 Task: Look for Airbnb properties in Chepo, Panama from 14th November, 2023 to 30th November, 2023 for 5 adults.5 bedrooms having 5 beds and 5 bathrooms. Property type can be house. Amenities needed are: wifi, TV, free parkinig on premises, gym, breakfast. Look for 4 properties as per requirement.
Action: Mouse moved to (458, 61)
Screenshot: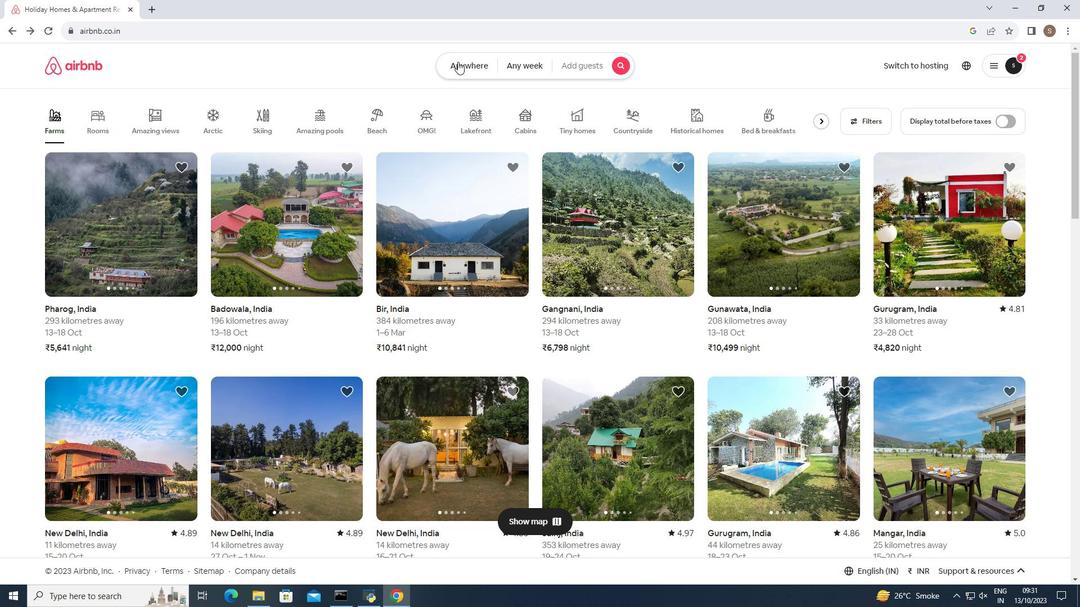 
Action: Mouse pressed left at (458, 61)
Screenshot: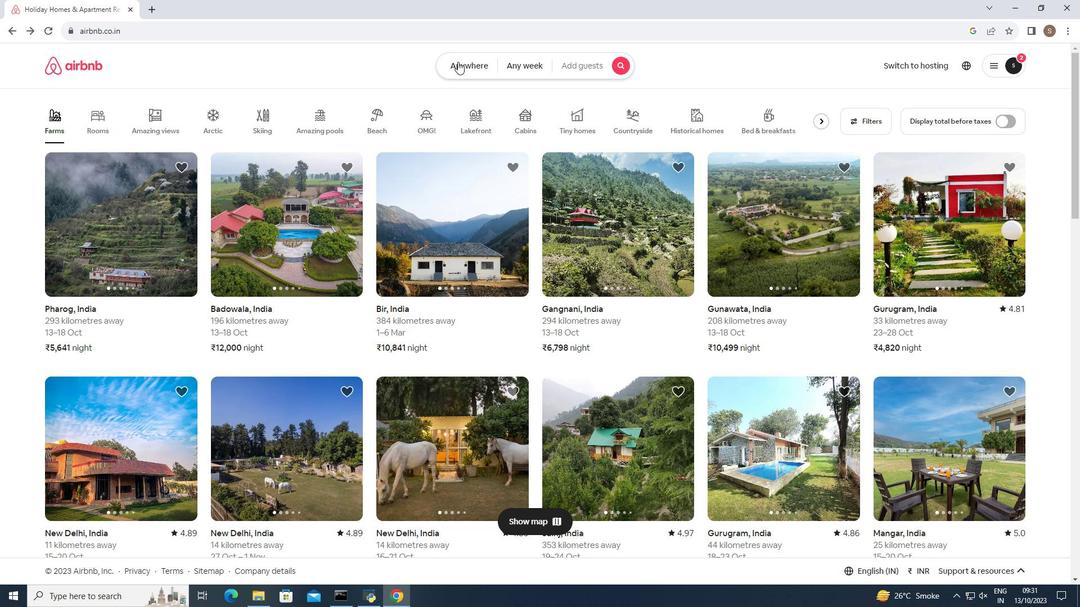 
Action: Mouse moved to (365, 114)
Screenshot: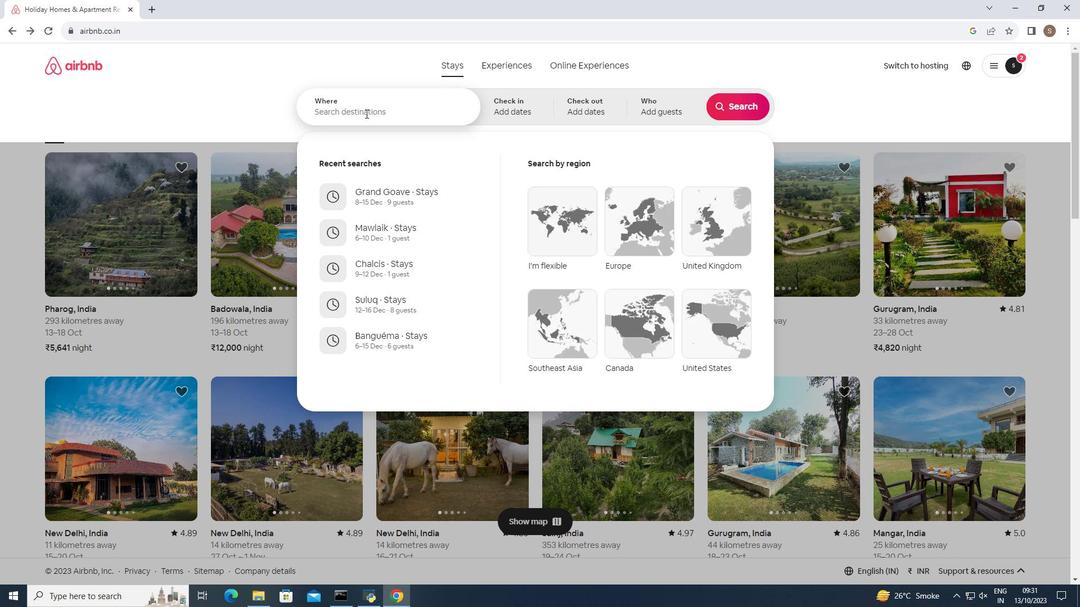 
Action: Mouse pressed left at (365, 114)
Screenshot: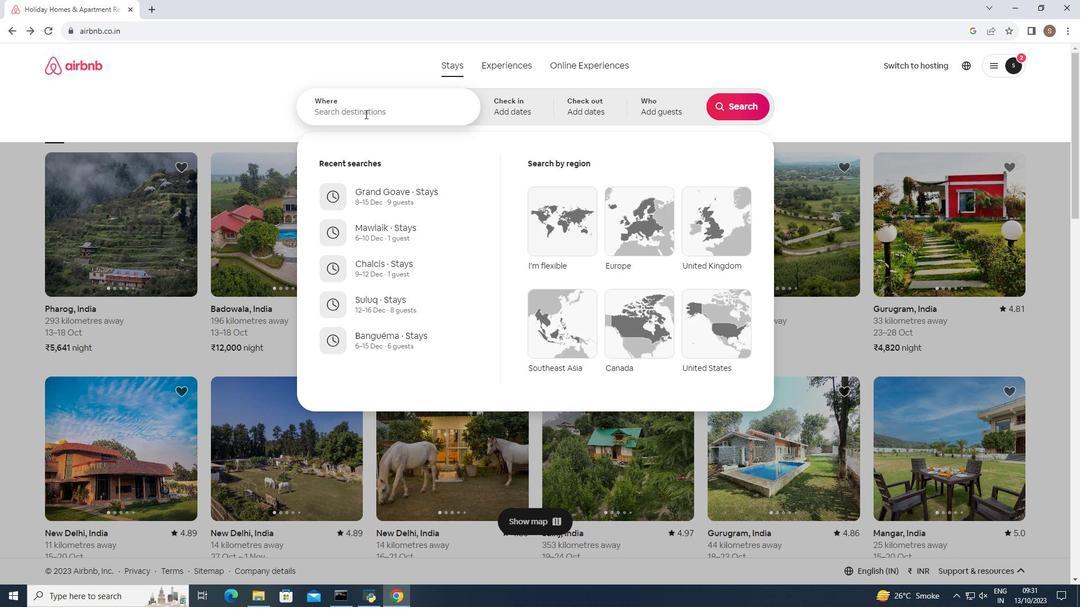 
Action: Key pressed <Key.shift>Chepo,<Key.space><Key.shift>Panama<Key.enter>
Screenshot: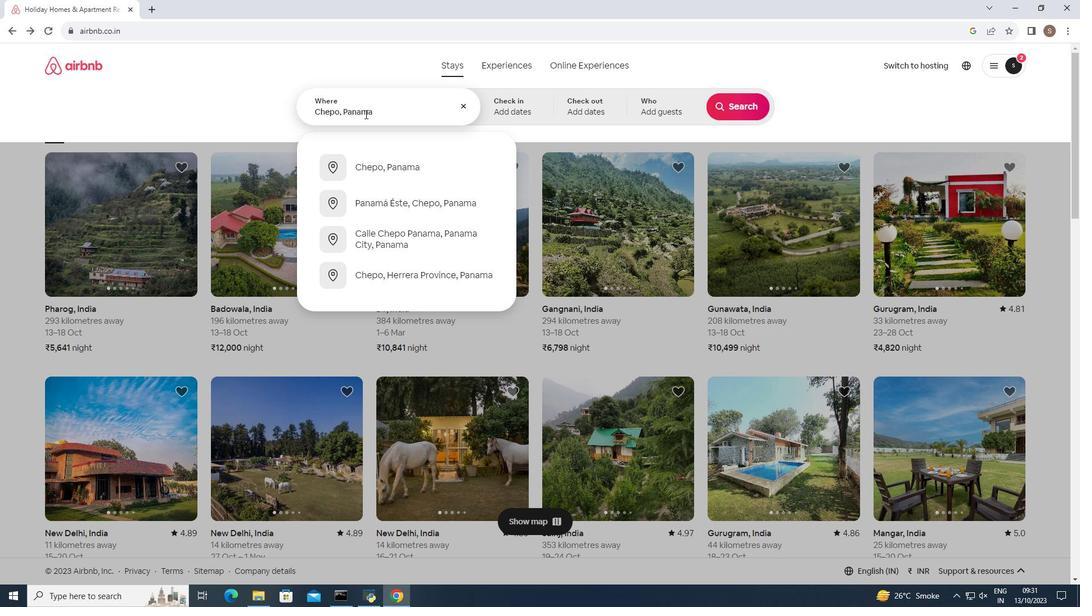 
Action: Mouse moved to (616, 298)
Screenshot: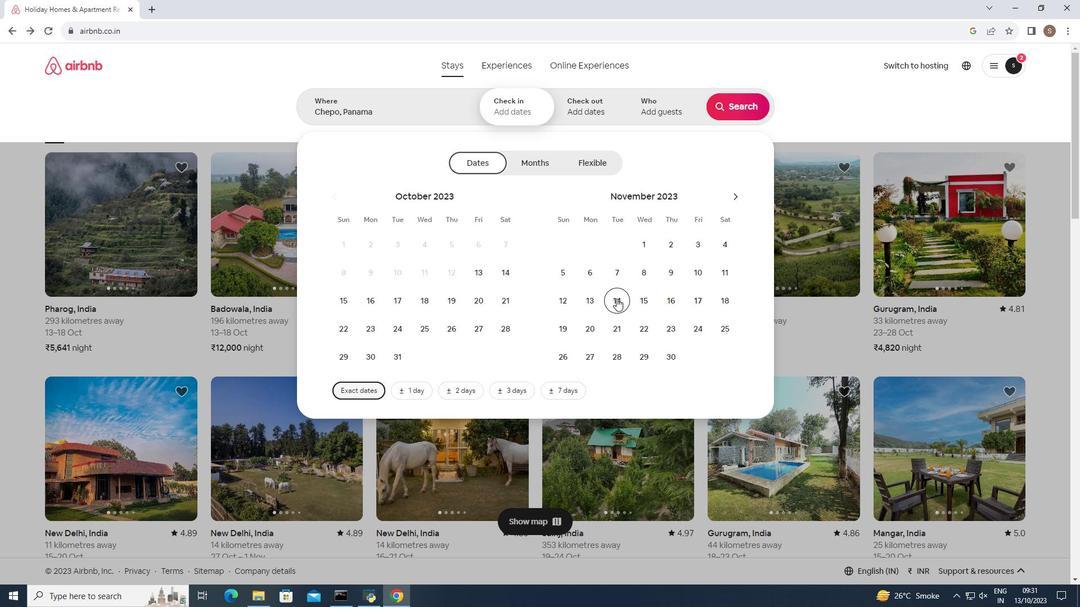 
Action: Mouse pressed left at (616, 298)
Screenshot: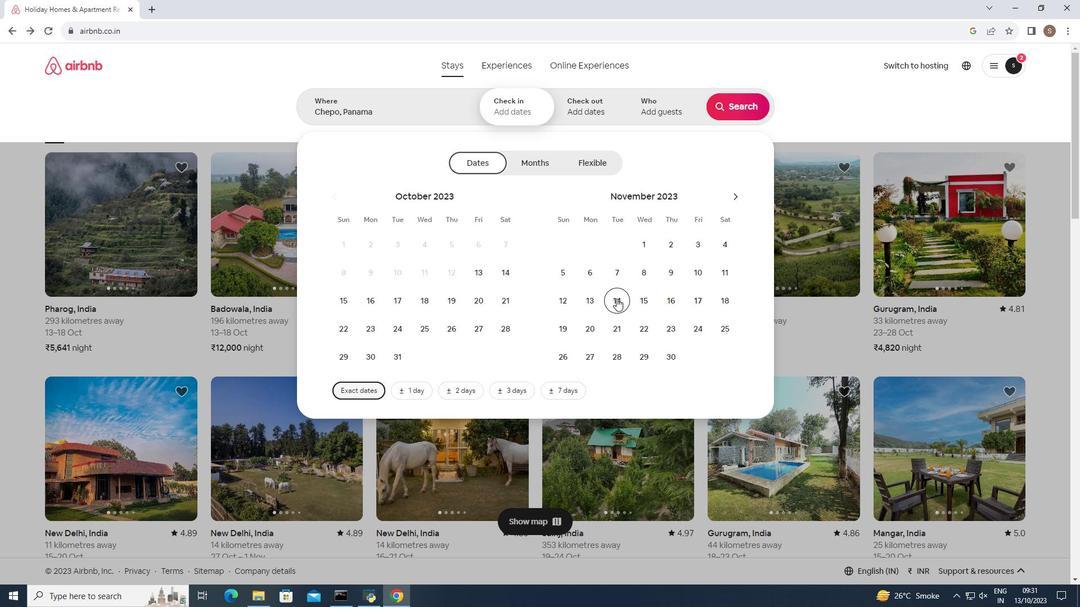 
Action: Mouse moved to (678, 357)
Screenshot: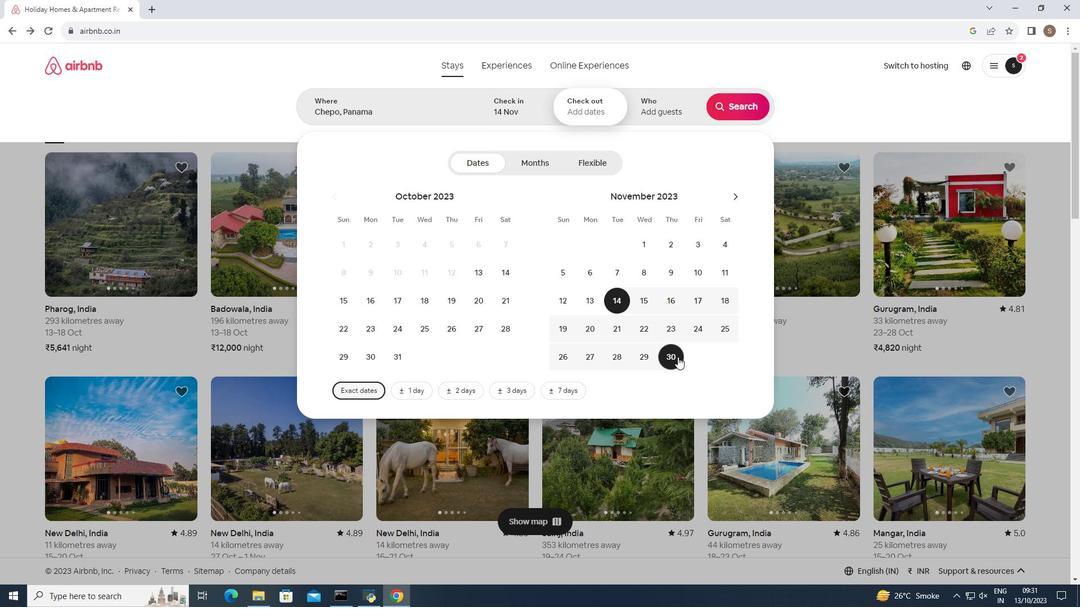 
Action: Mouse pressed left at (678, 357)
Screenshot: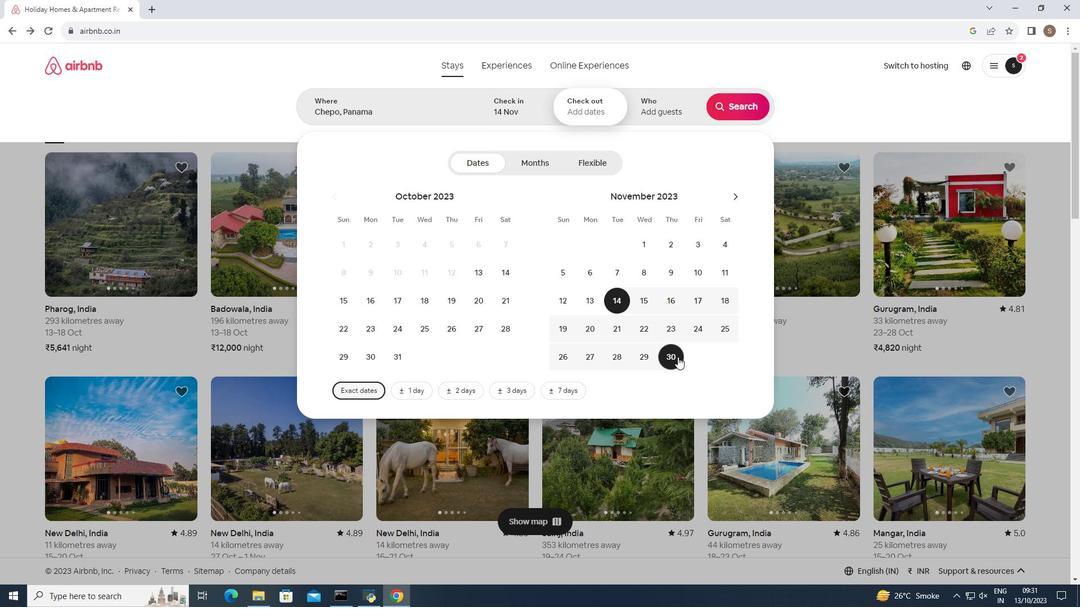 
Action: Mouse moved to (659, 104)
Screenshot: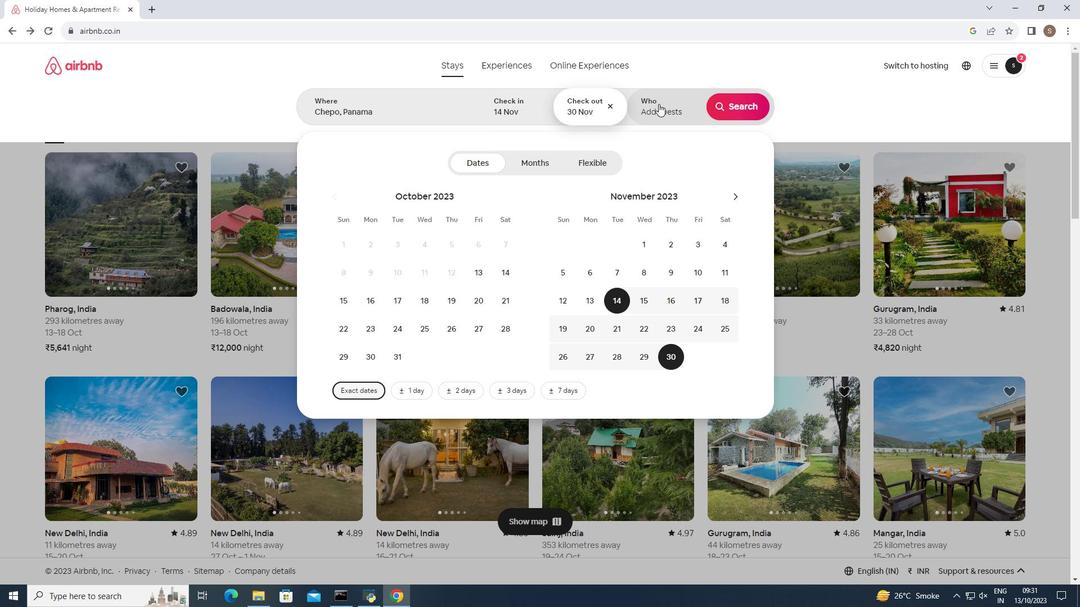 
Action: Mouse pressed left at (659, 104)
Screenshot: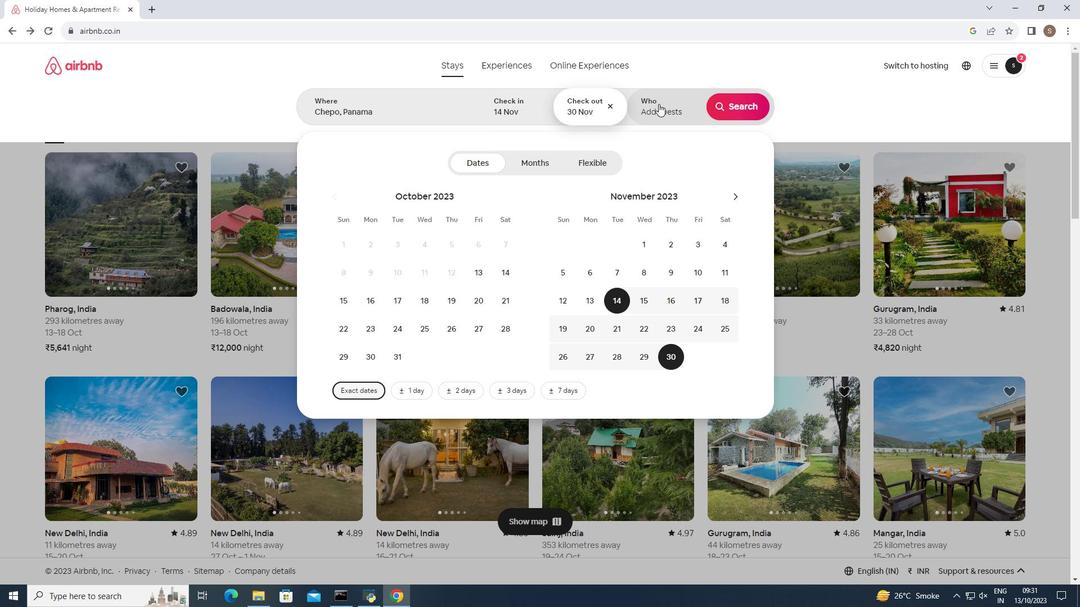 
Action: Mouse moved to (740, 166)
Screenshot: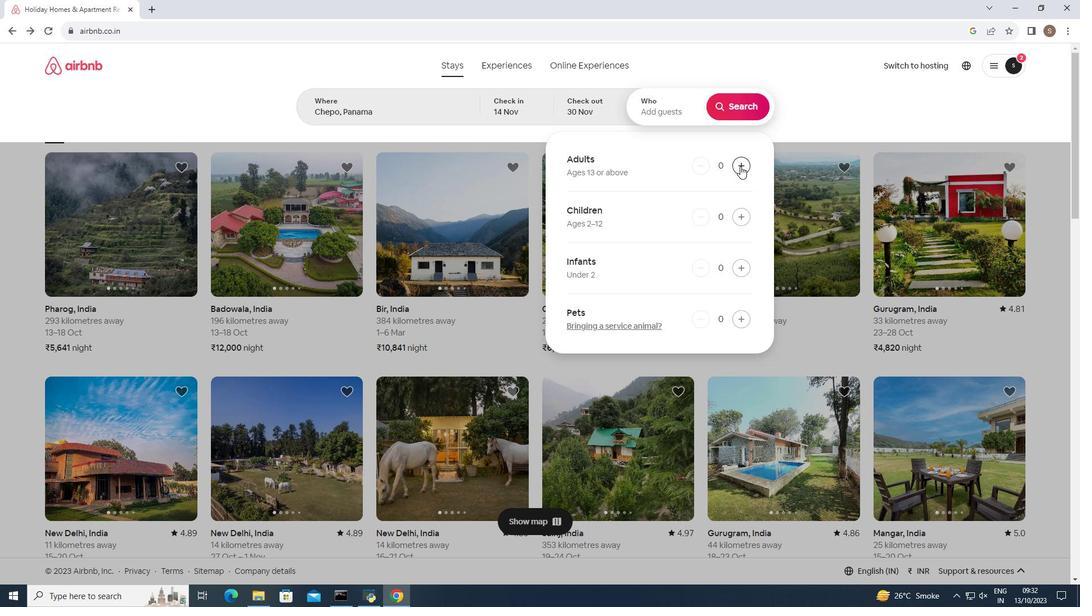 
Action: Mouse pressed left at (740, 166)
Screenshot: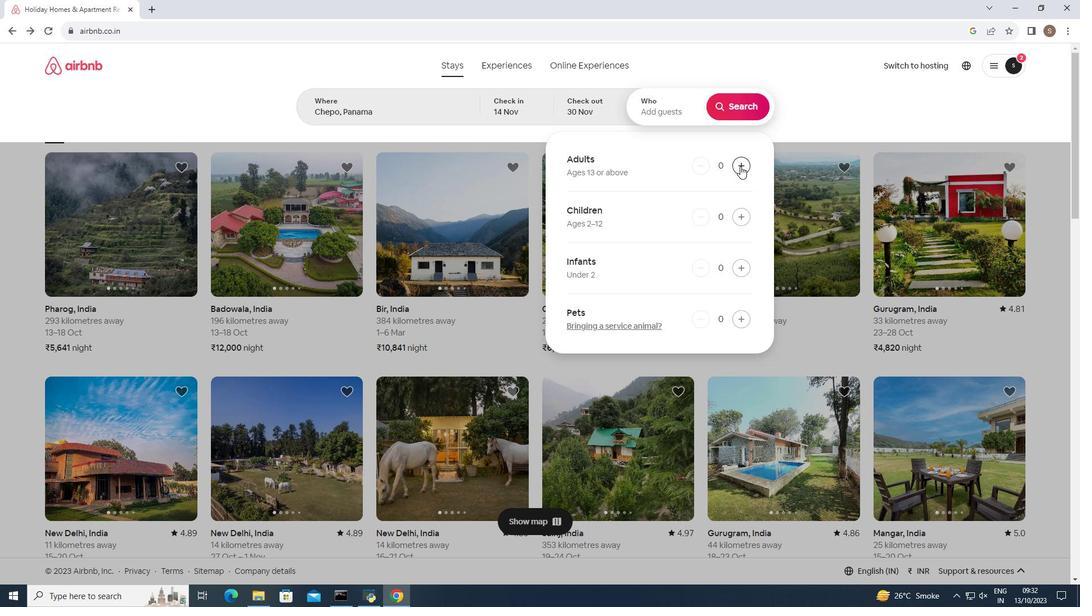 
Action: Mouse pressed left at (740, 166)
Screenshot: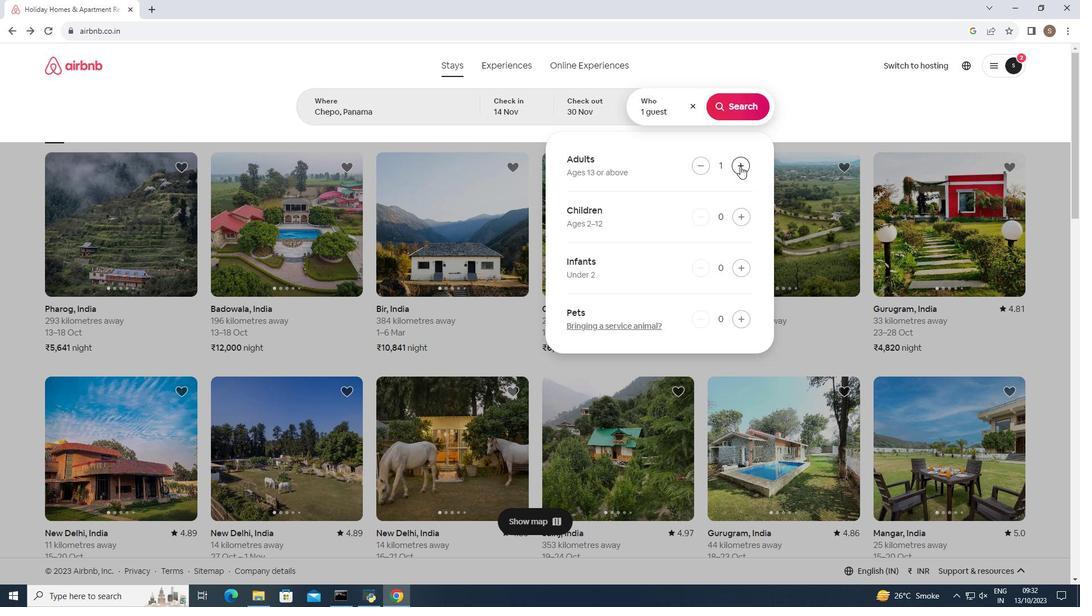 
Action: Mouse pressed left at (740, 166)
Screenshot: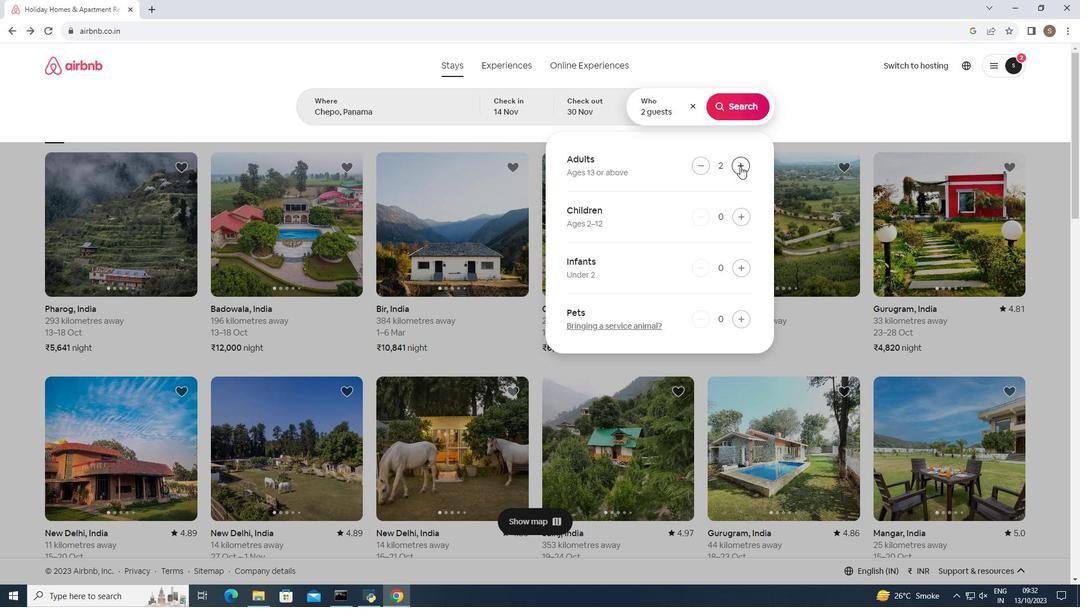 
Action: Mouse pressed left at (740, 166)
Screenshot: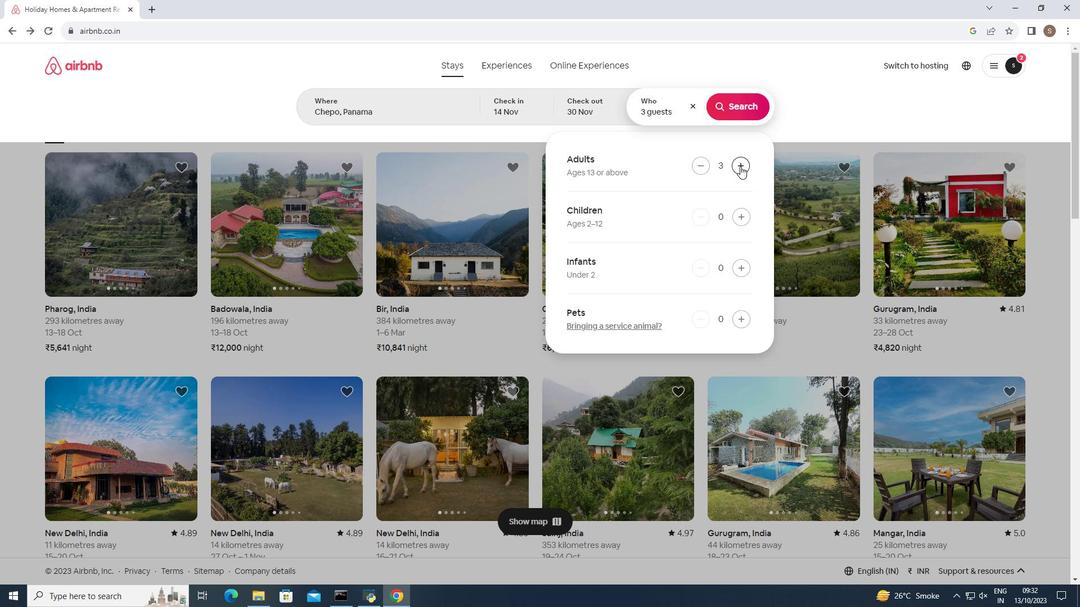 
Action: Mouse pressed left at (740, 166)
Screenshot: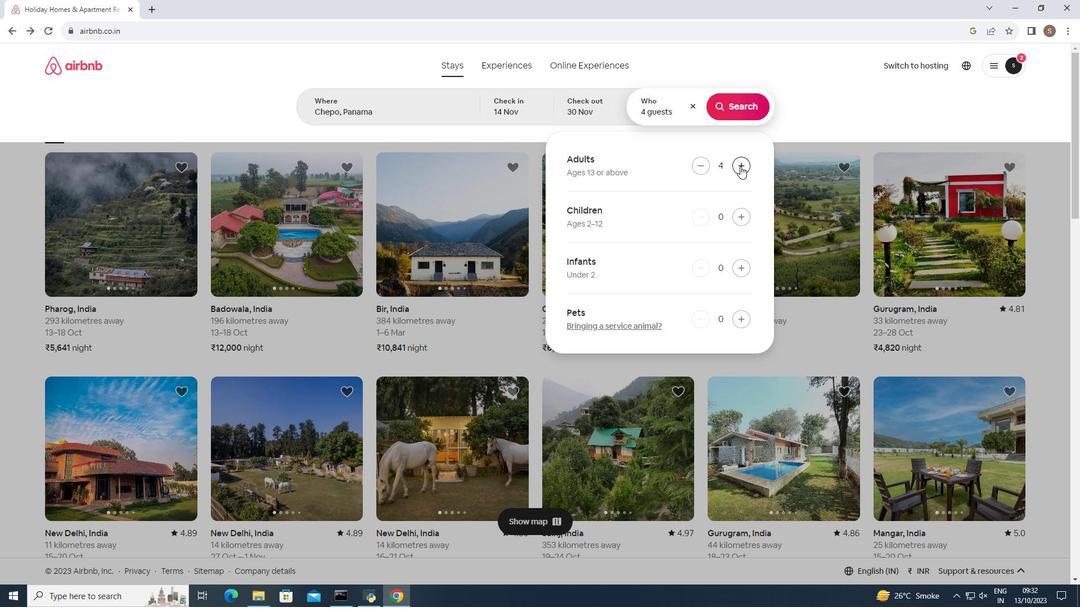 
Action: Mouse moved to (735, 100)
Screenshot: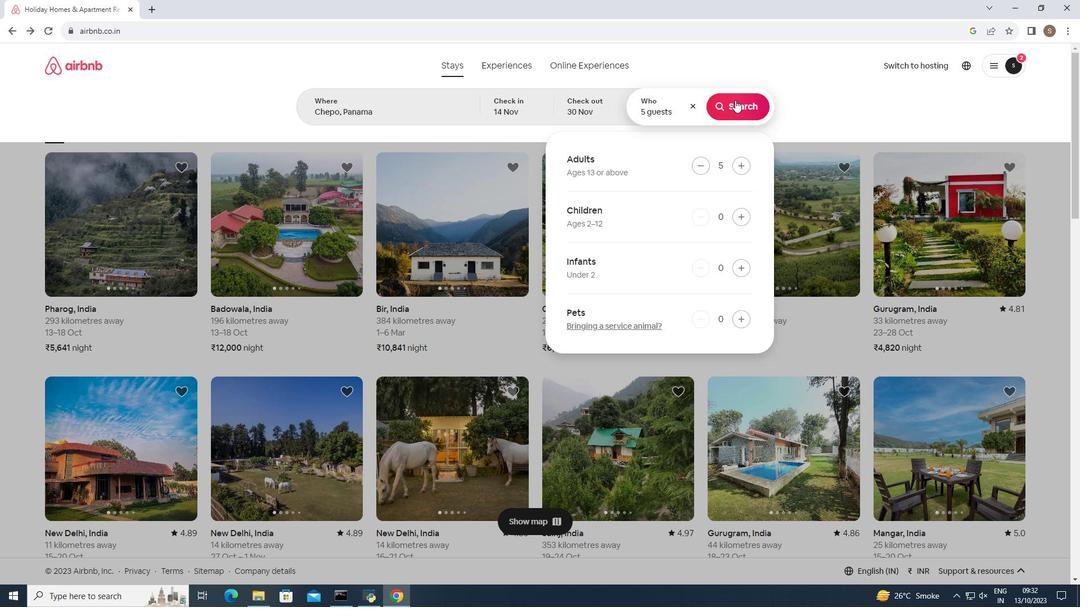 
Action: Mouse pressed left at (735, 100)
Screenshot: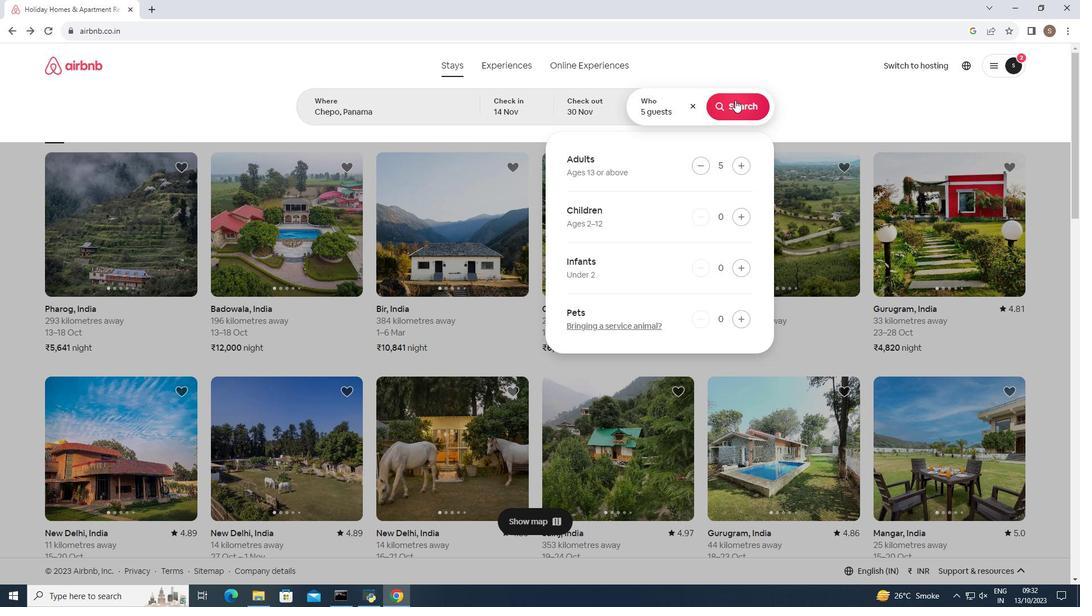 
Action: Mouse moved to (905, 113)
Screenshot: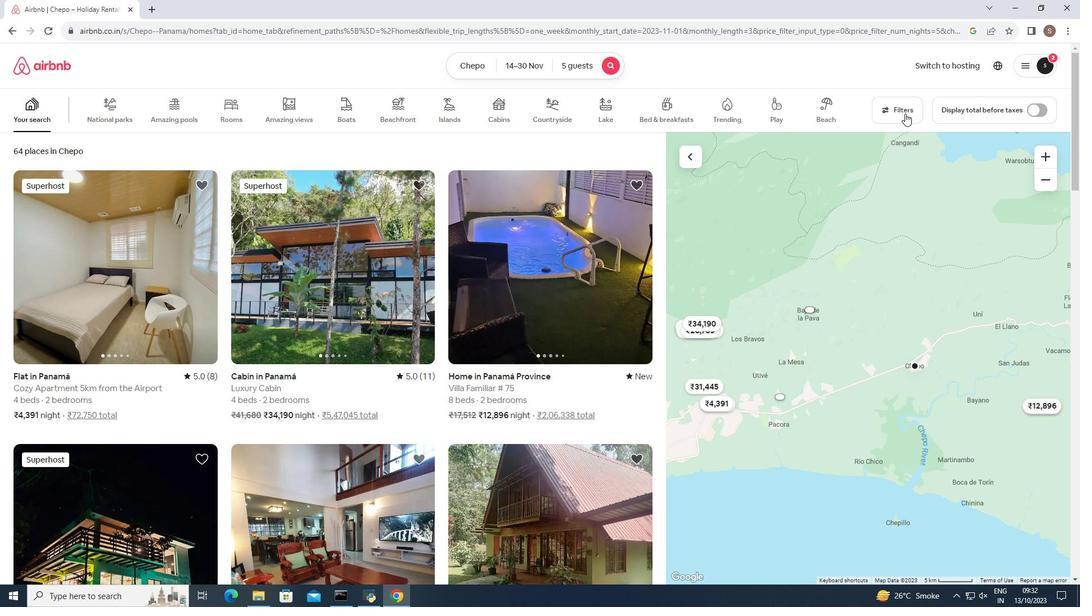 
Action: Mouse pressed left at (905, 113)
Screenshot: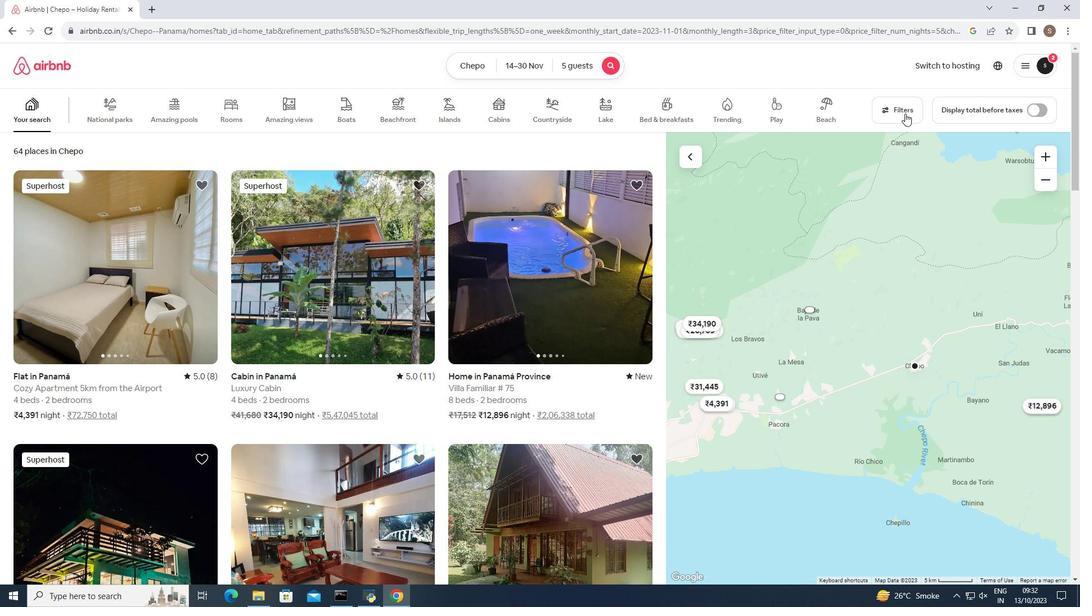 
Action: Mouse moved to (421, 277)
Screenshot: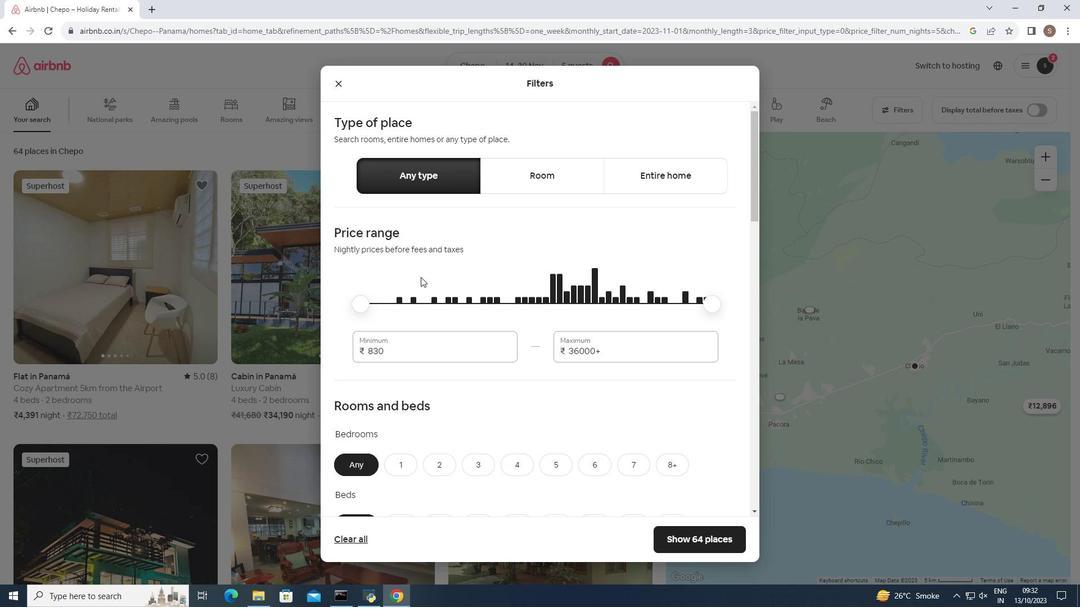 
Action: Mouse scrolled (421, 276) with delta (0, 0)
Screenshot: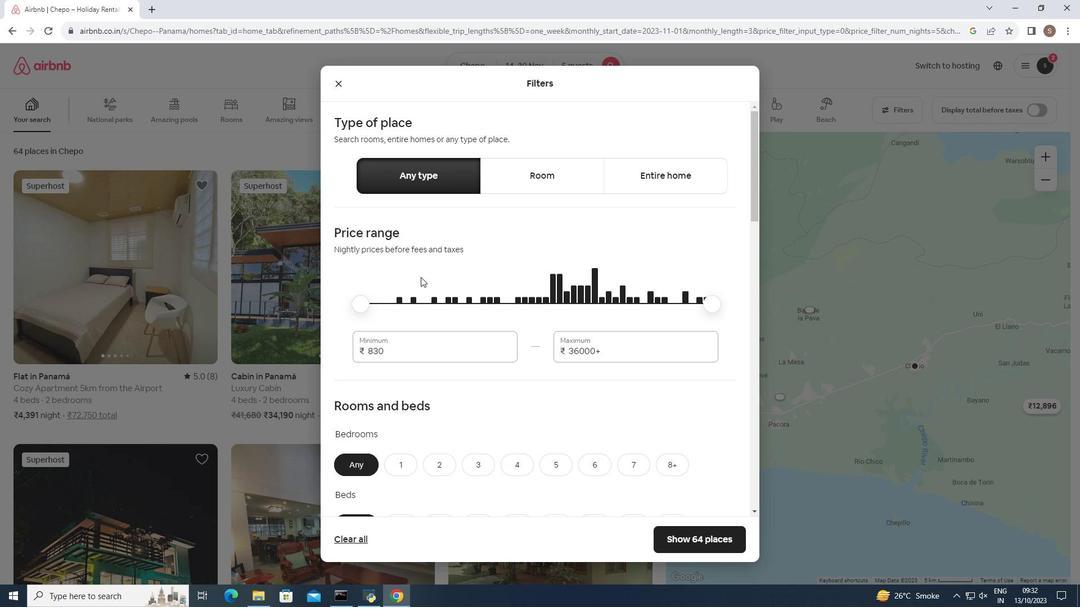 
Action: Mouse scrolled (421, 276) with delta (0, 0)
Screenshot: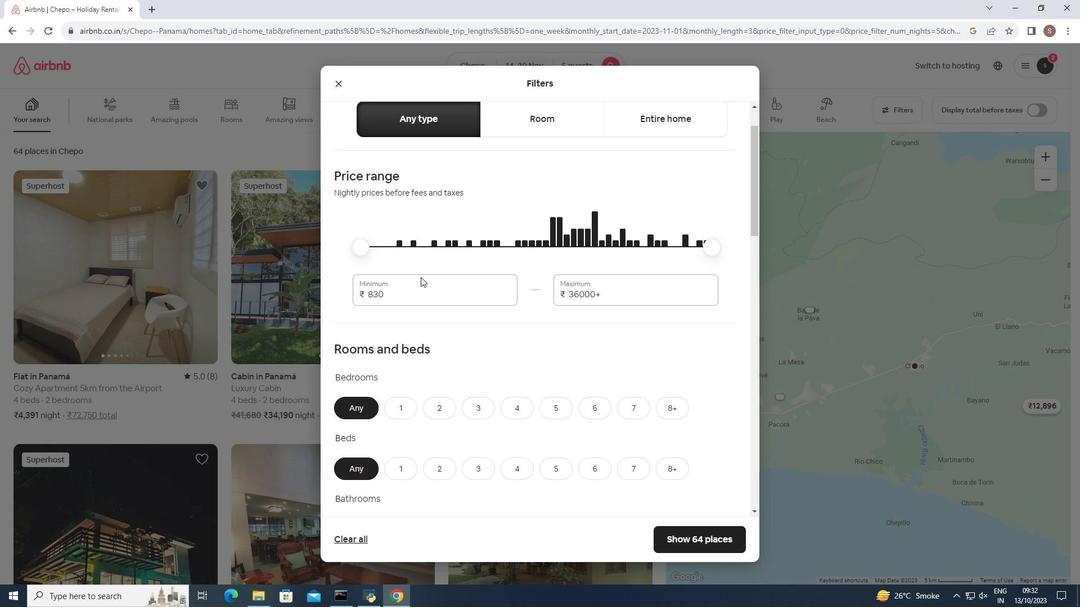 
Action: Mouse scrolled (421, 276) with delta (0, 0)
Screenshot: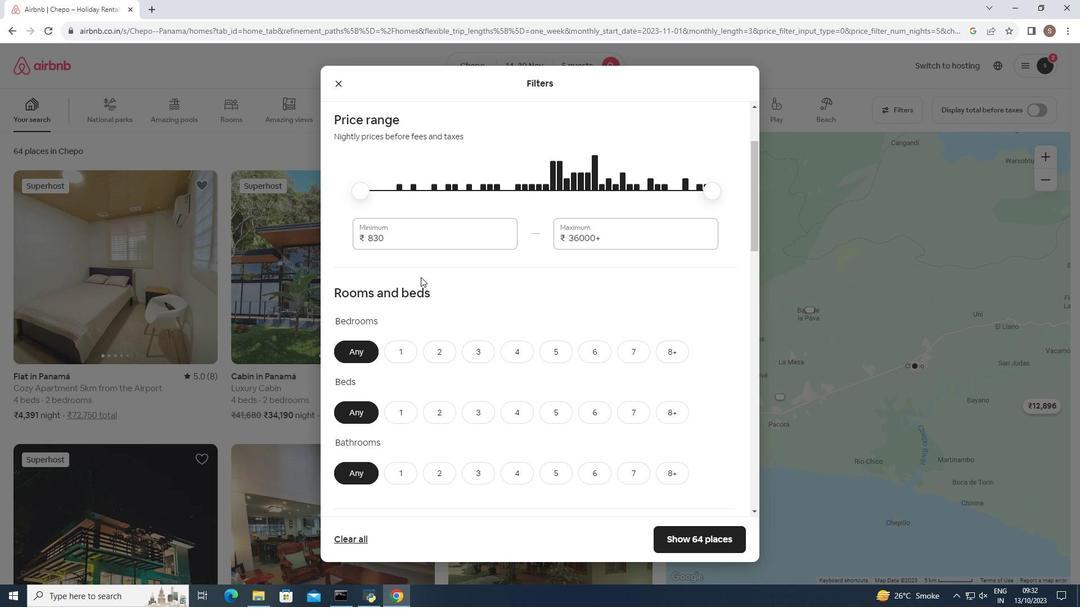 
Action: Mouse moved to (558, 297)
Screenshot: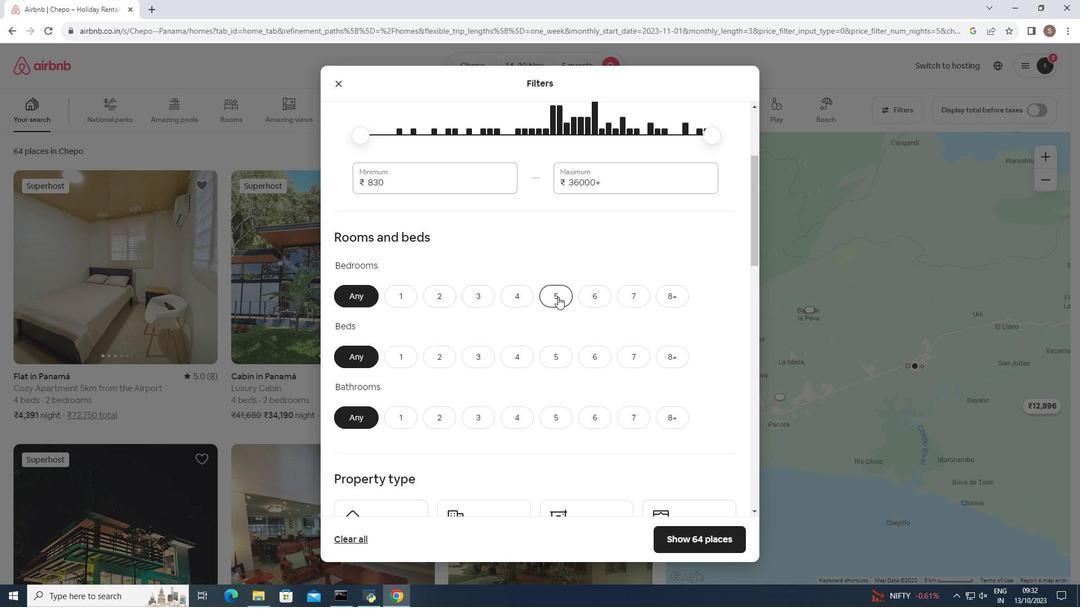
Action: Mouse pressed left at (558, 297)
Screenshot: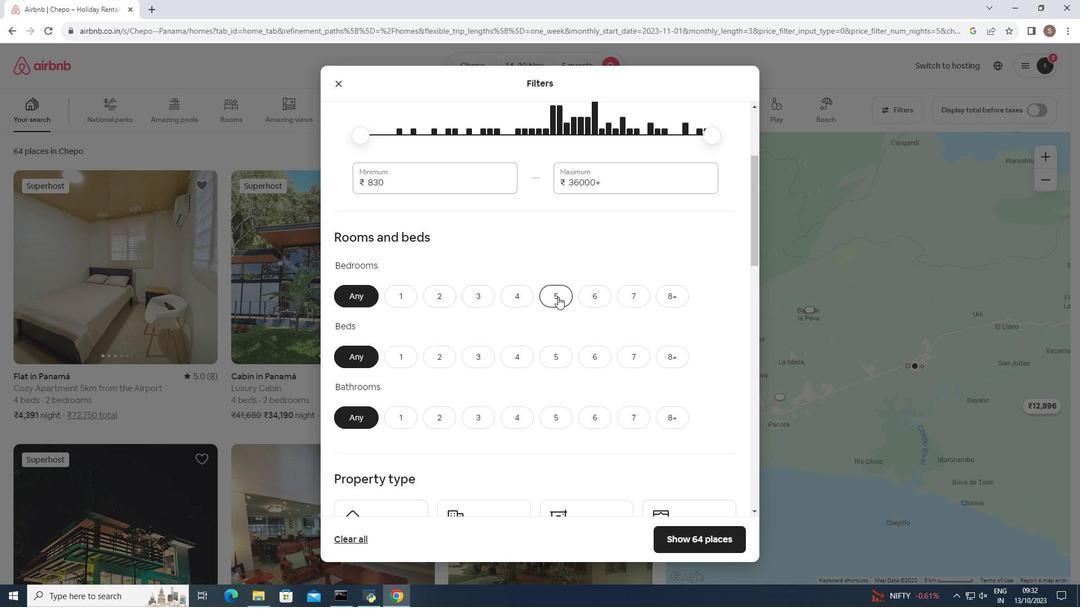 
Action: Mouse moved to (557, 355)
Screenshot: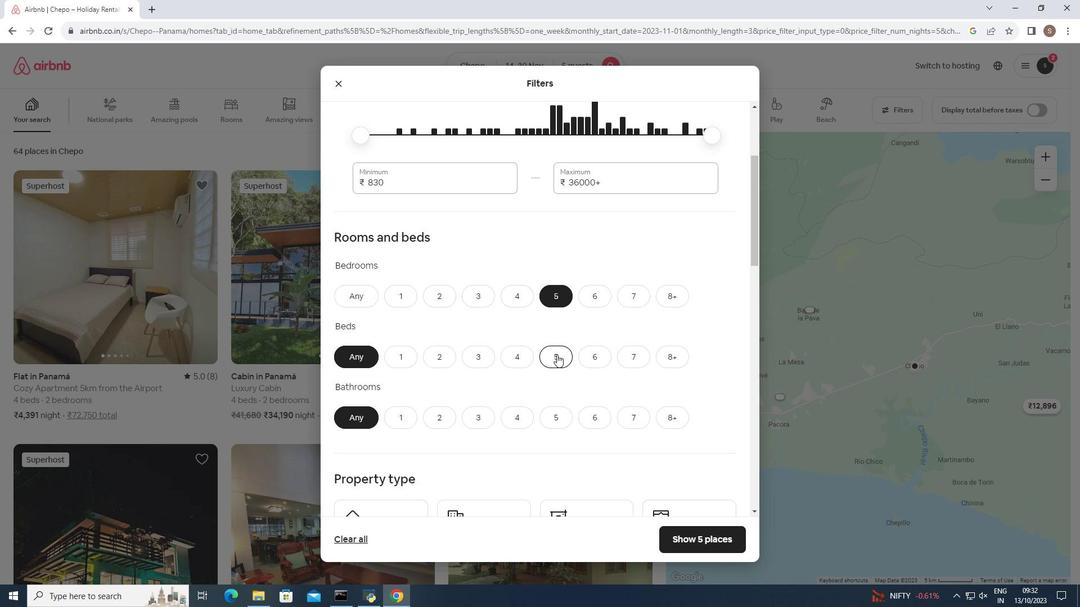 
Action: Mouse pressed left at (557, 355)
Screenshot: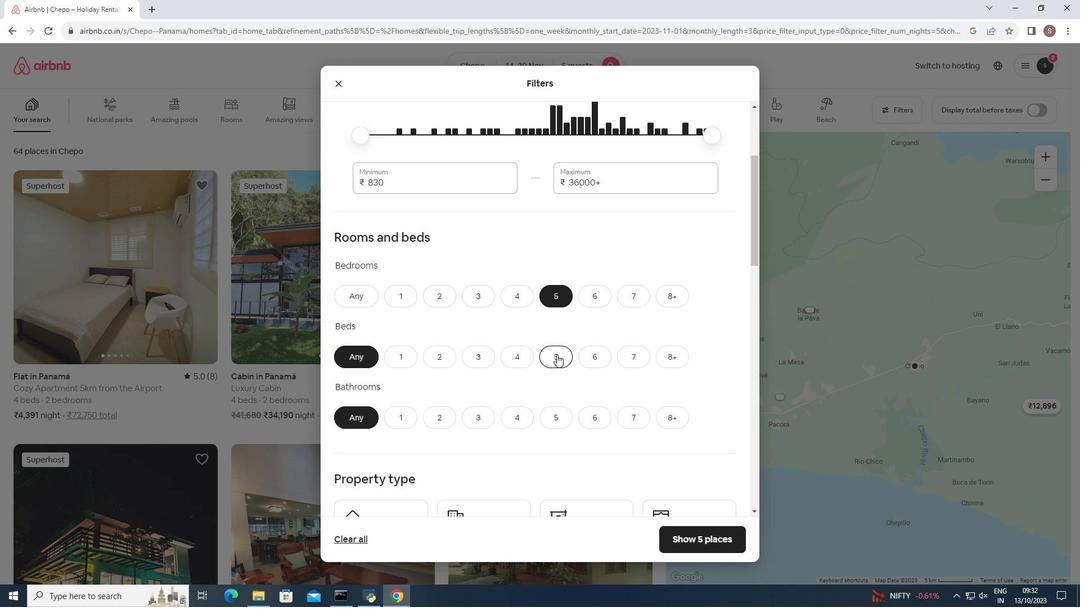 
Action: Mouse moved to (543, 342)
Screenshot: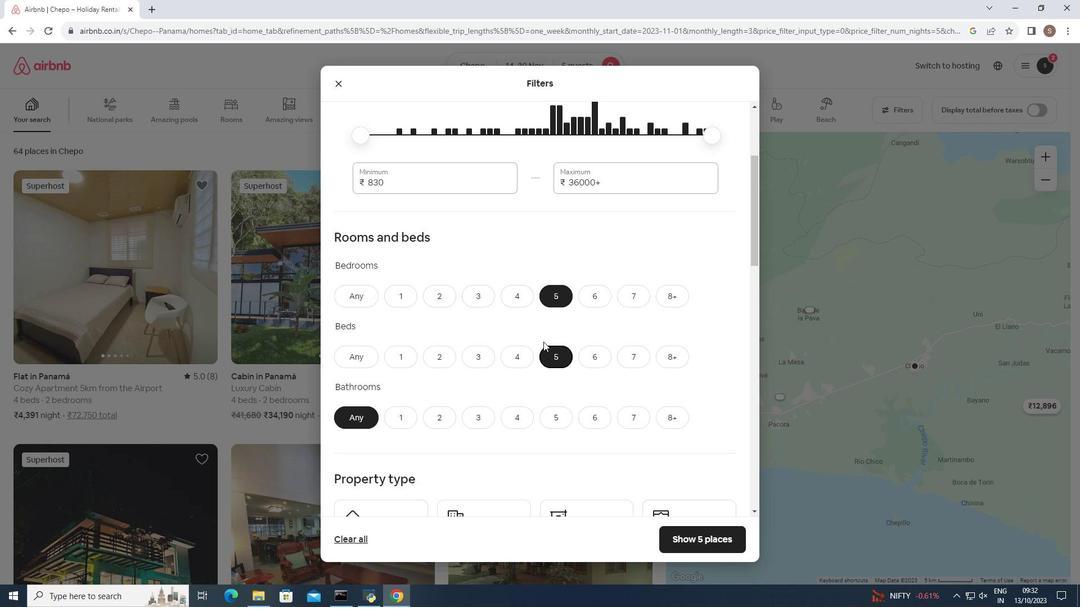 
Action: Mouse scrolled (543, 341) with delta (0, 0)
Screenshot: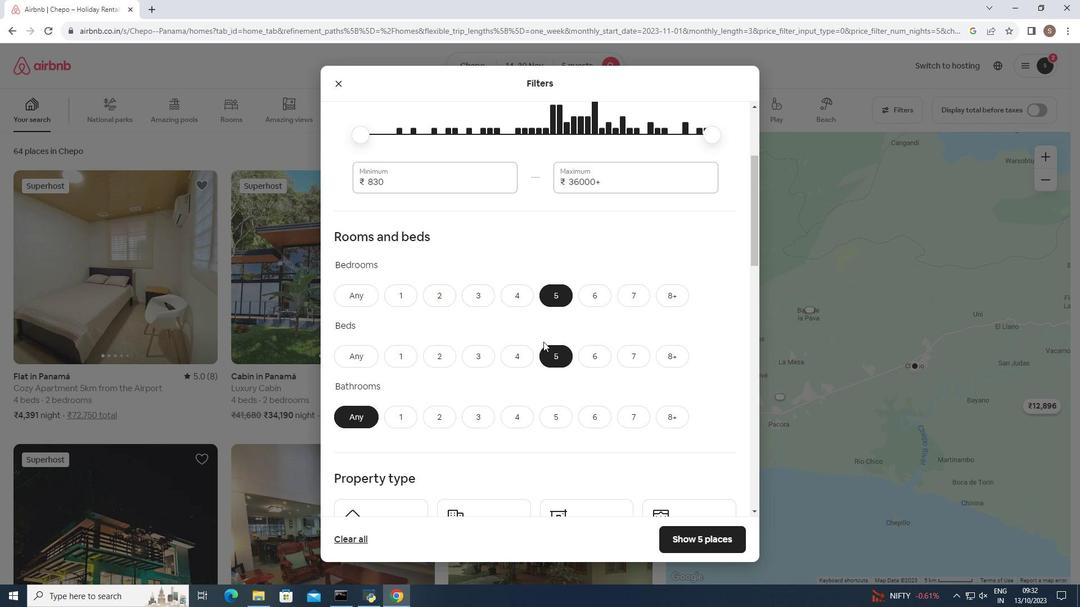
Action: Mouse scrolled (543, 341) with delta (0, 0)
Screenshot: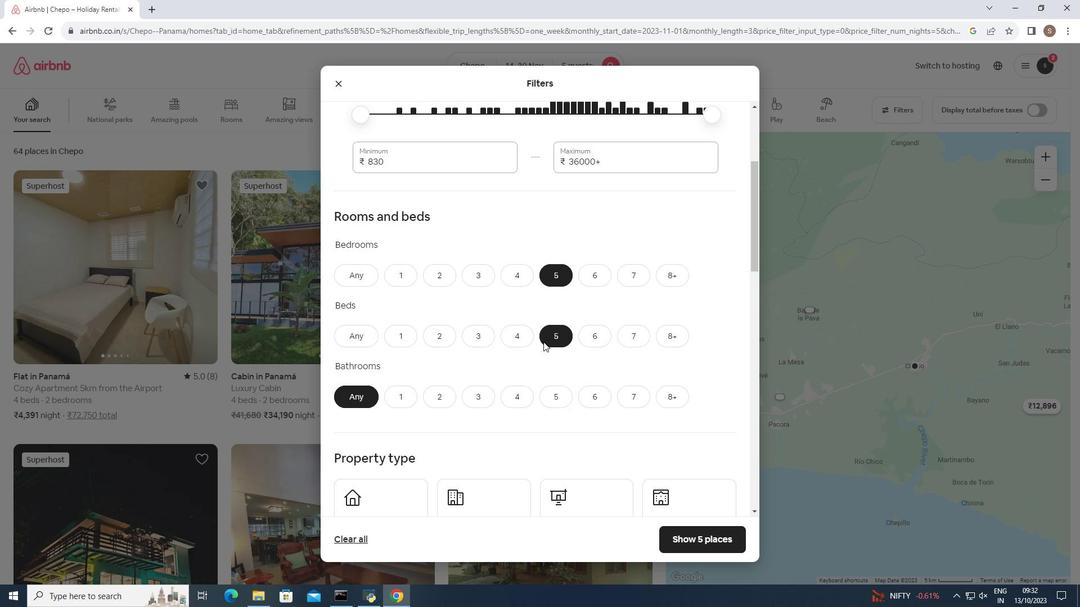 
Action: Mouse moved to (557, 302)
Screenshot: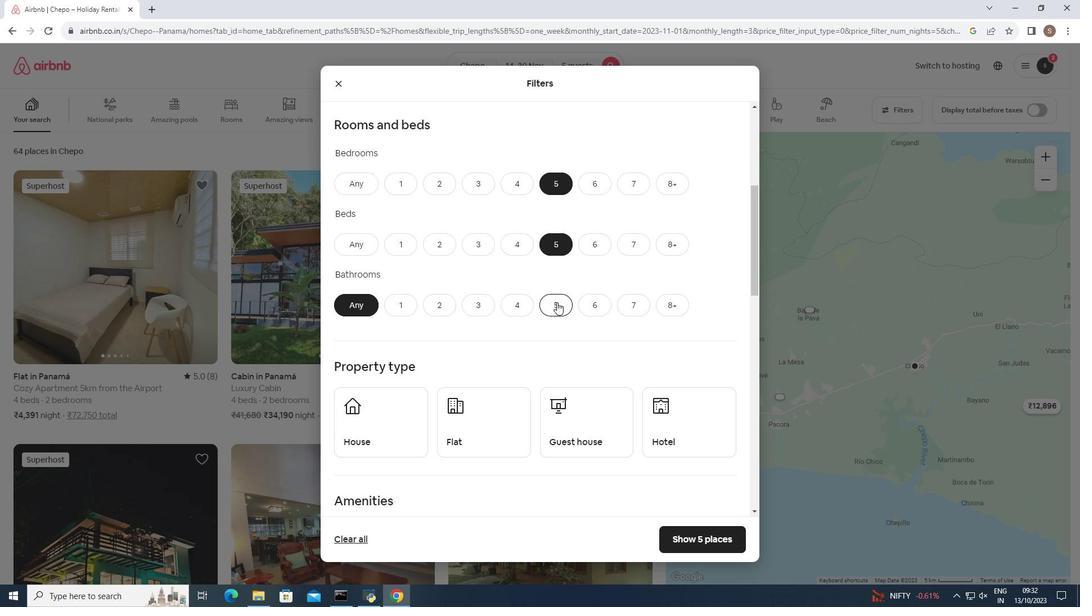 
Action: Mouse pressed left at (557, 302)
Screenshot: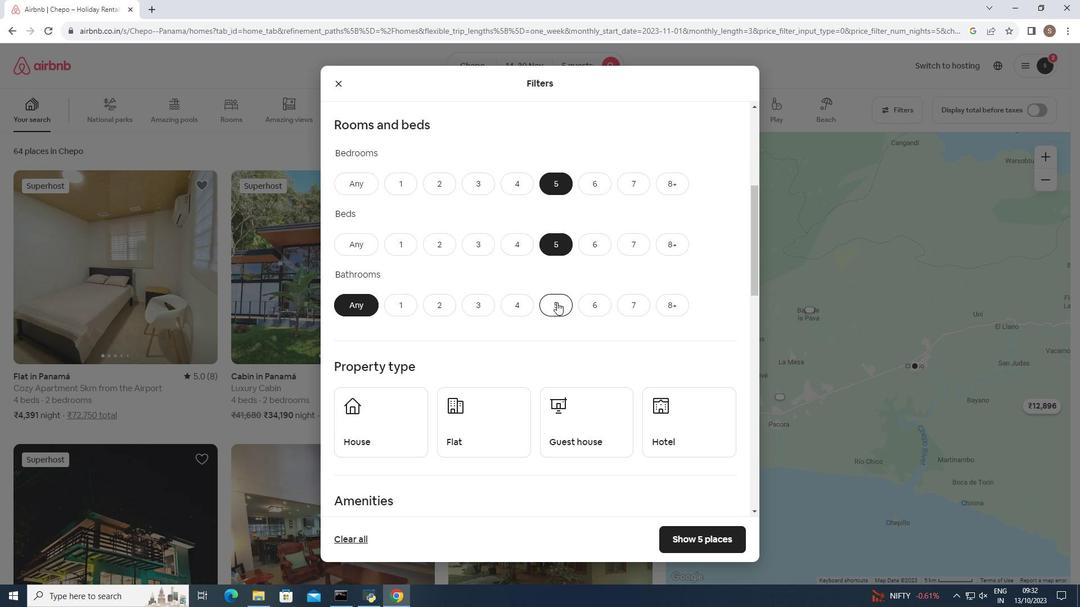 
Action: Mouse moved to (557, 306)
Screenshot: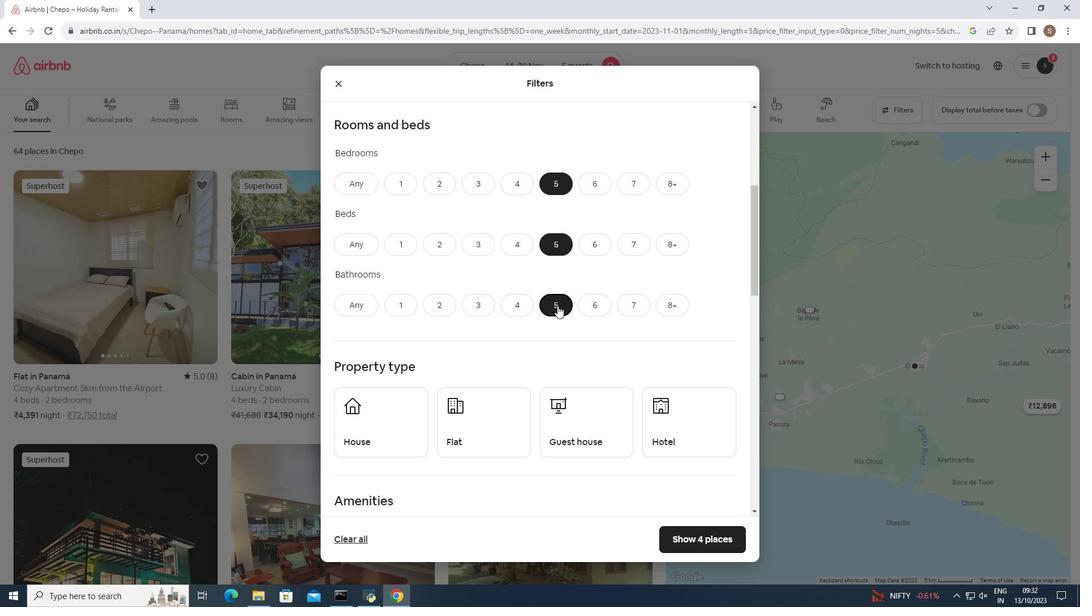 
Action: Mouse scrolled (557, 305) with delta (0, 0)
Screenshot: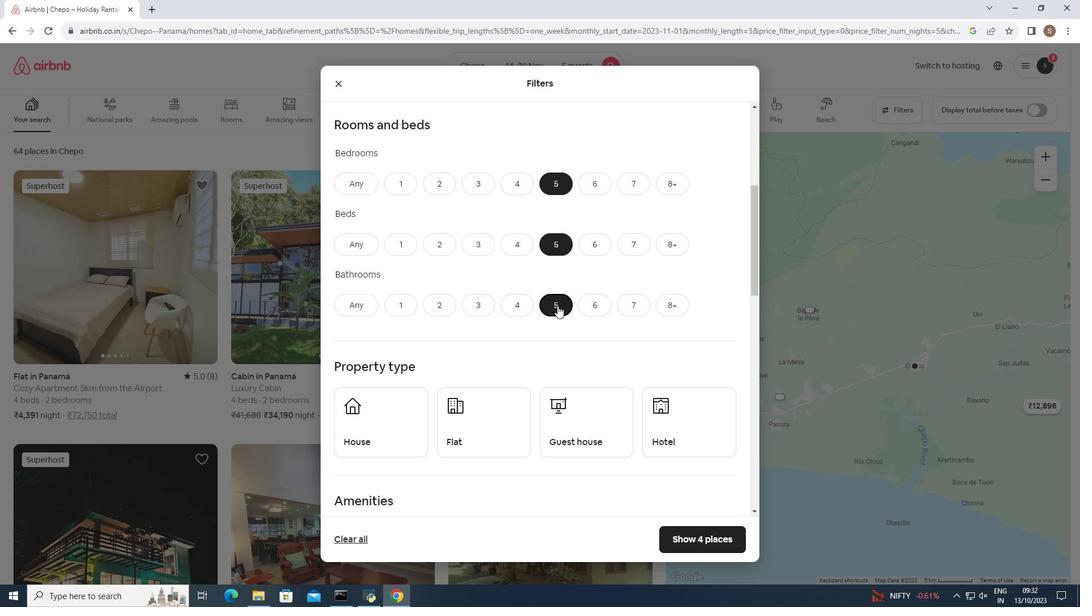 
Action: Mouse scrolled (557, 305) with delta (0, 0)
Screenshot: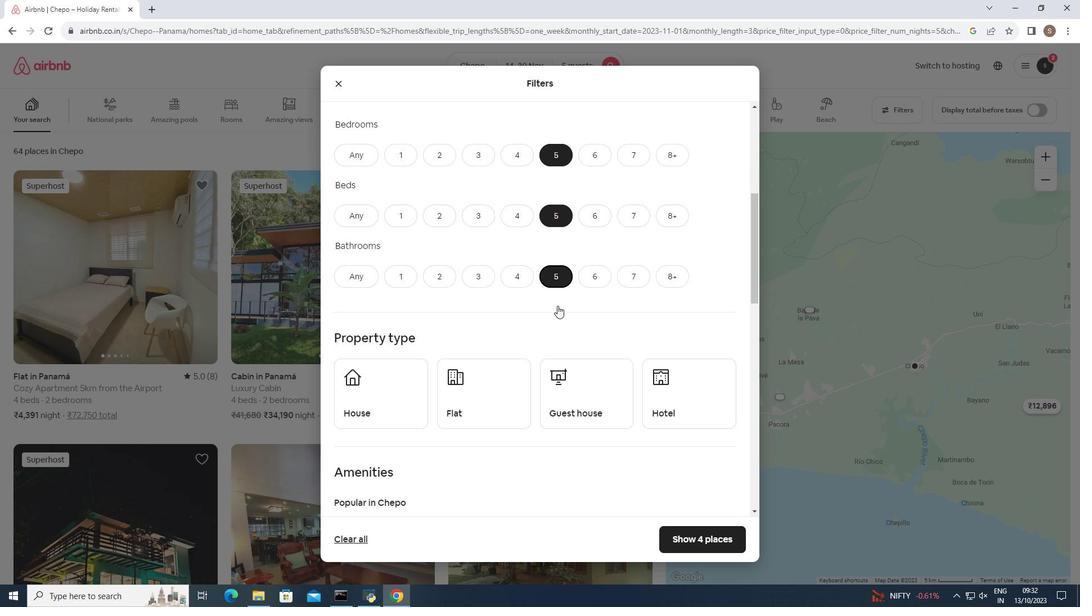 
Action: Mouse scrolled (557, 305) with delta (0, 0)
Screenshot: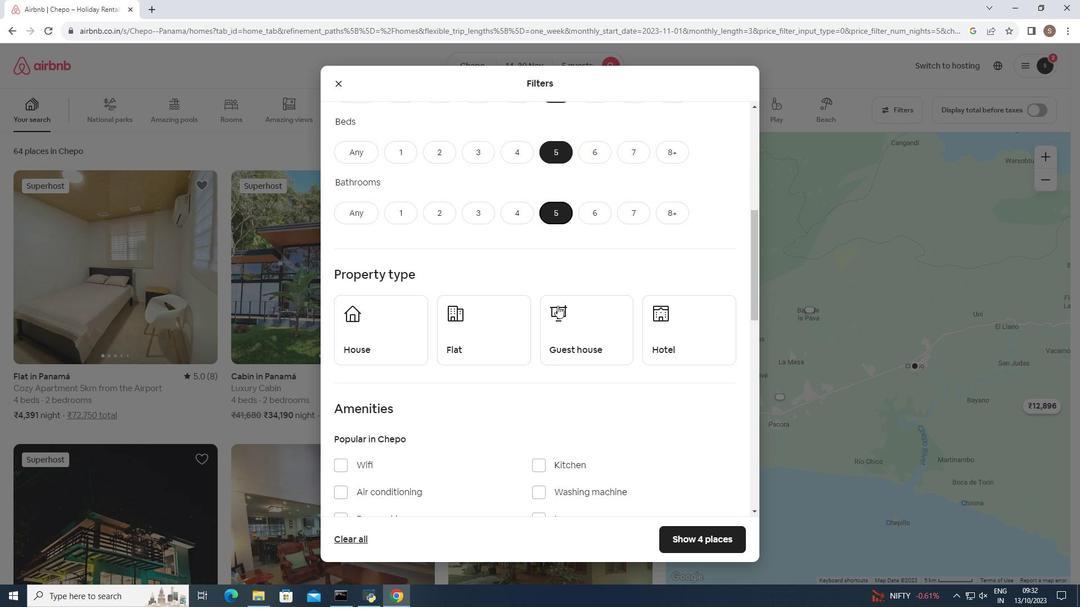
Action: Mouse moved to (376, 267)
Screenshot: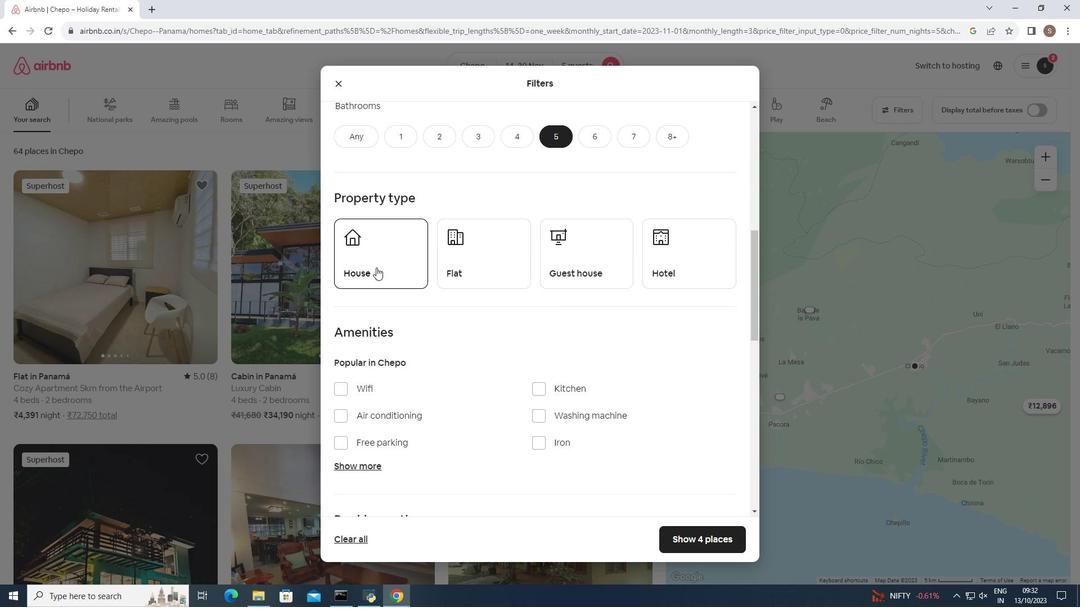 
Action: Mouse pressed left at (376, 267)
Screenshot: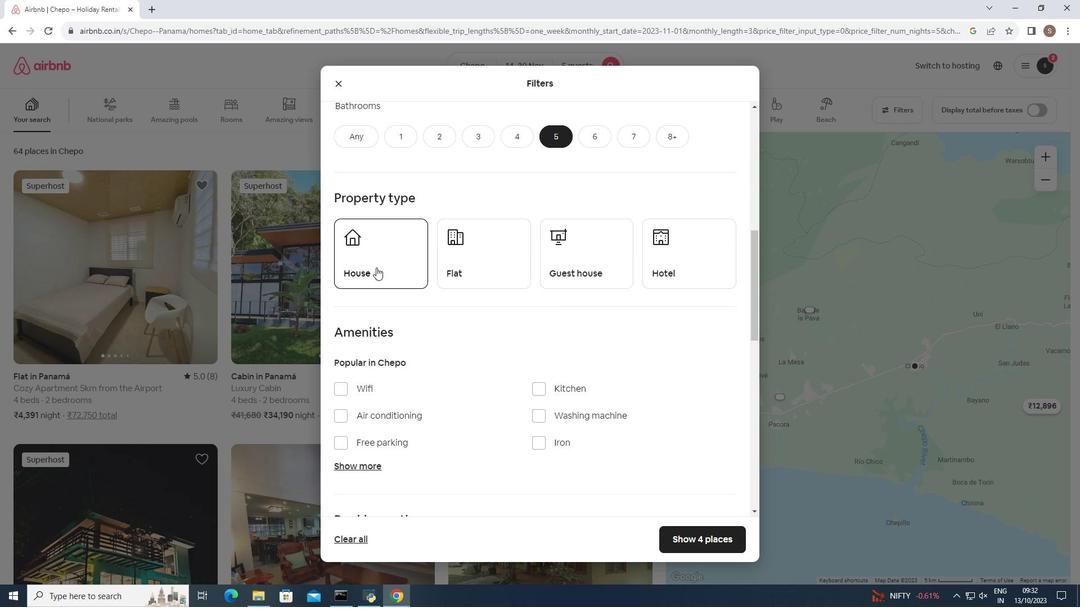 
Action: Mouse moved to (379, 290)
Screenshot: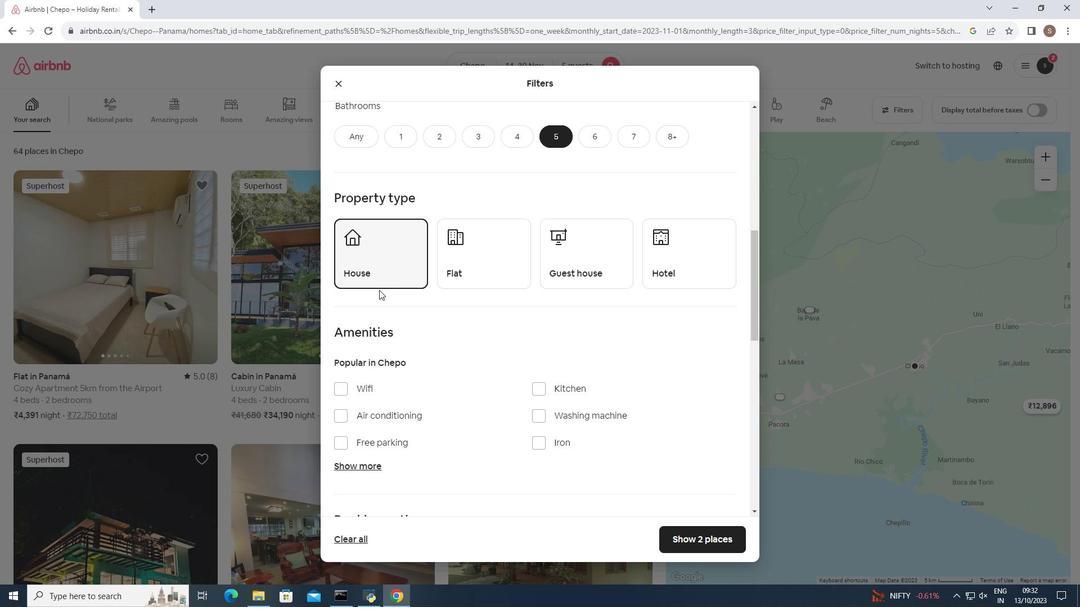 
Action: Mouse scrolled (379, 289) with delta (0, 0)
Screenshot: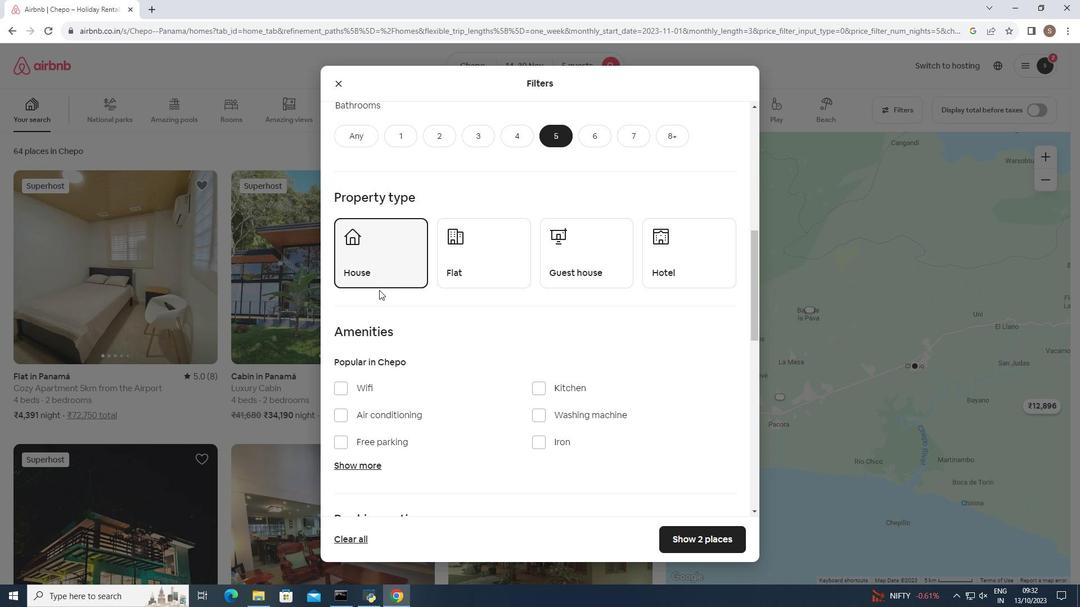 
Action: Mouse scrolled (379, 289) with delta (0, 0)
Screenshot: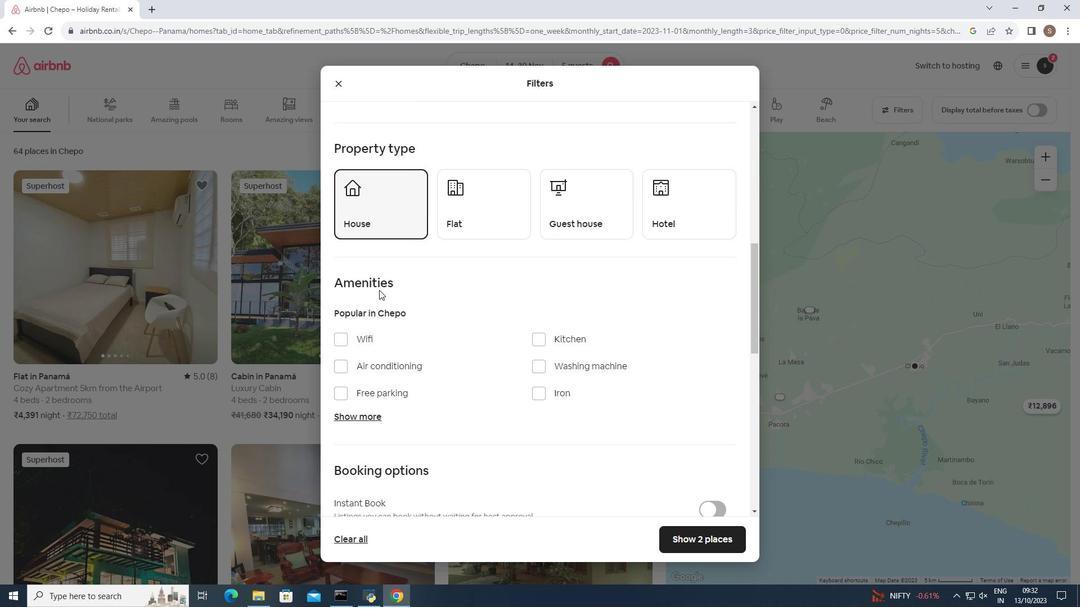 
Action: Mouse moved to (367, 352)
Screenshot: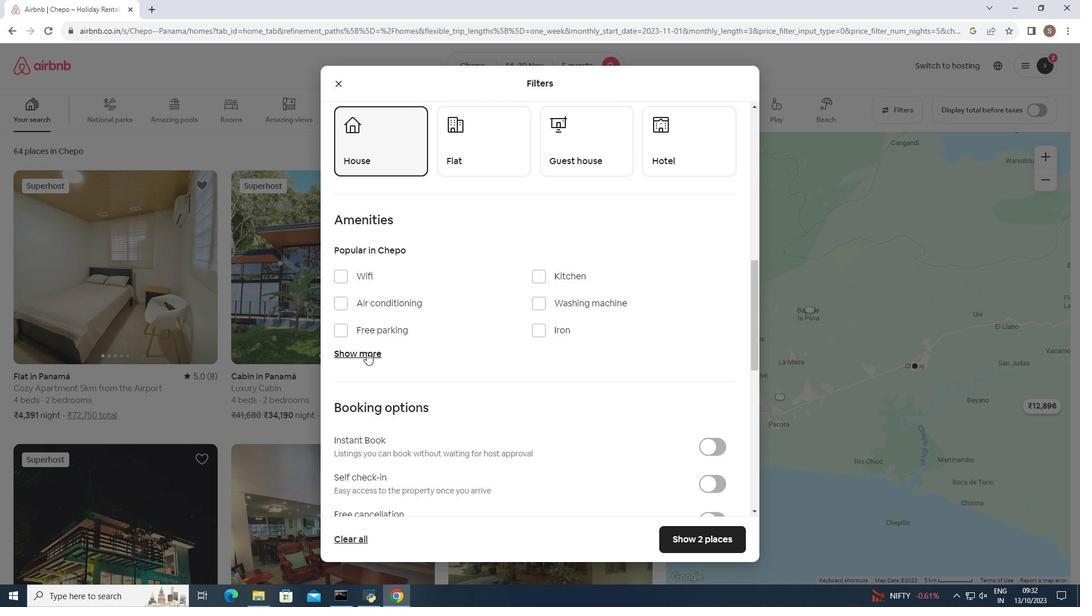 
Action: Mouse pressed left at (367, 352)
Screenshot: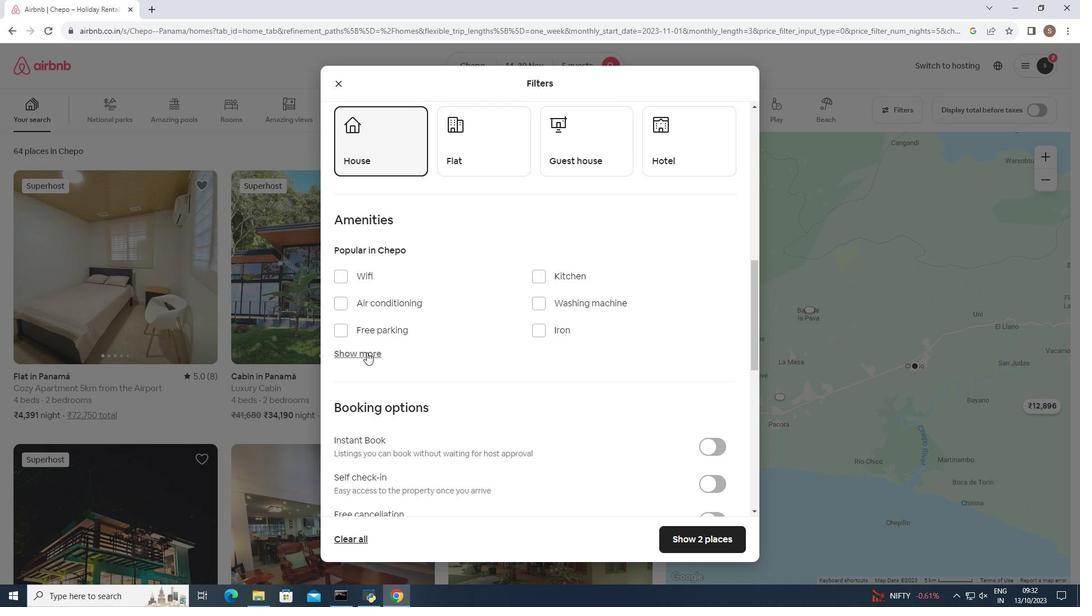 
Action: Mouse moved to (337, 276)
Screenshot: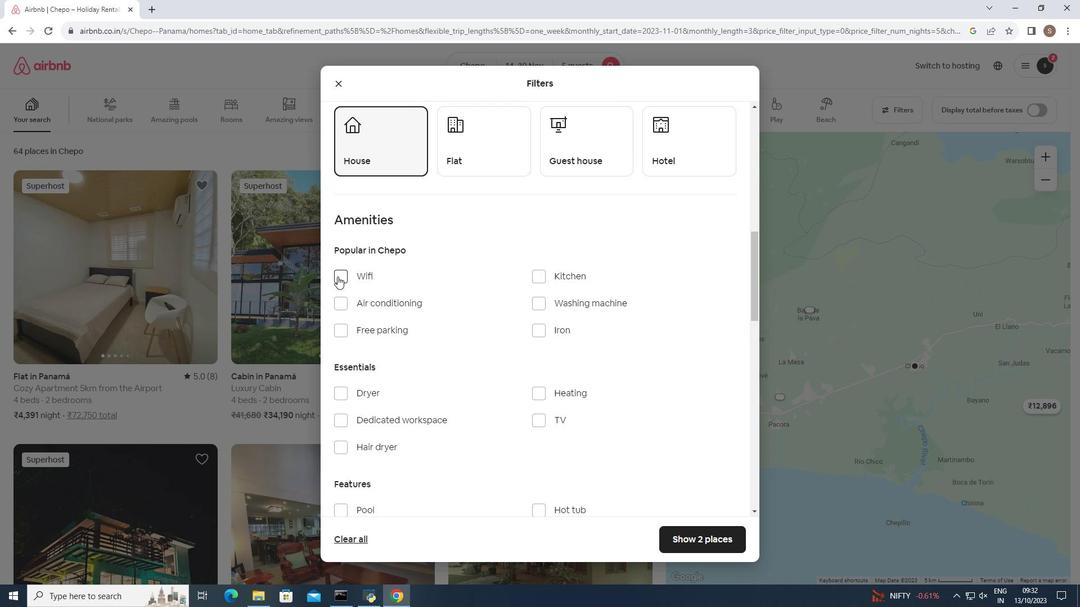 
Action: Mouse pressed left at (337, 276)
Screenshot: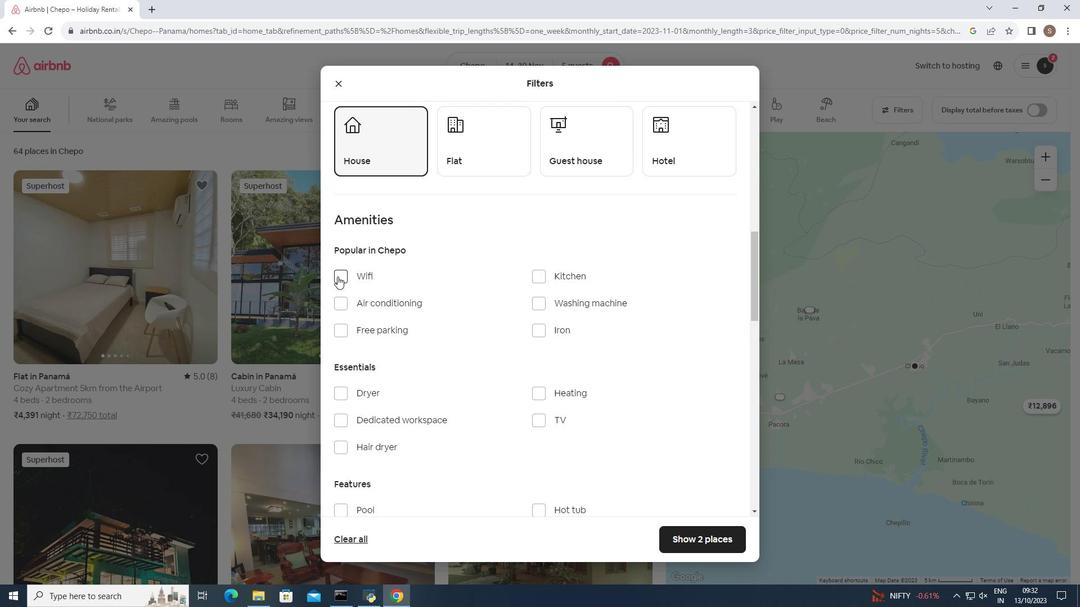 
Action: Mouse moved to (537, 423)
Screenshot: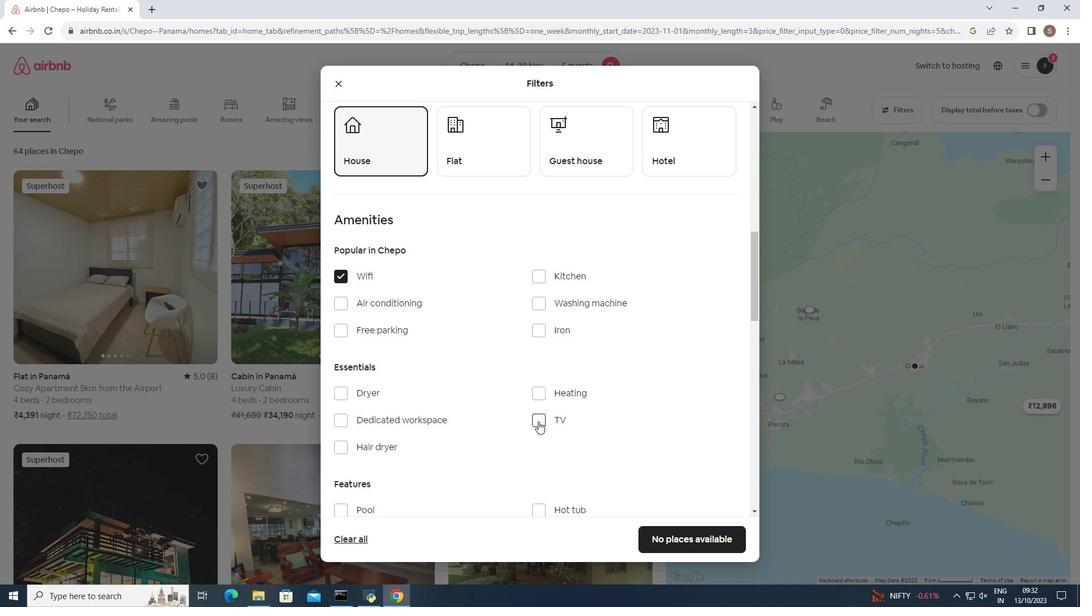 
Action: Mouse pressed left at (537, 423)
Screenshot: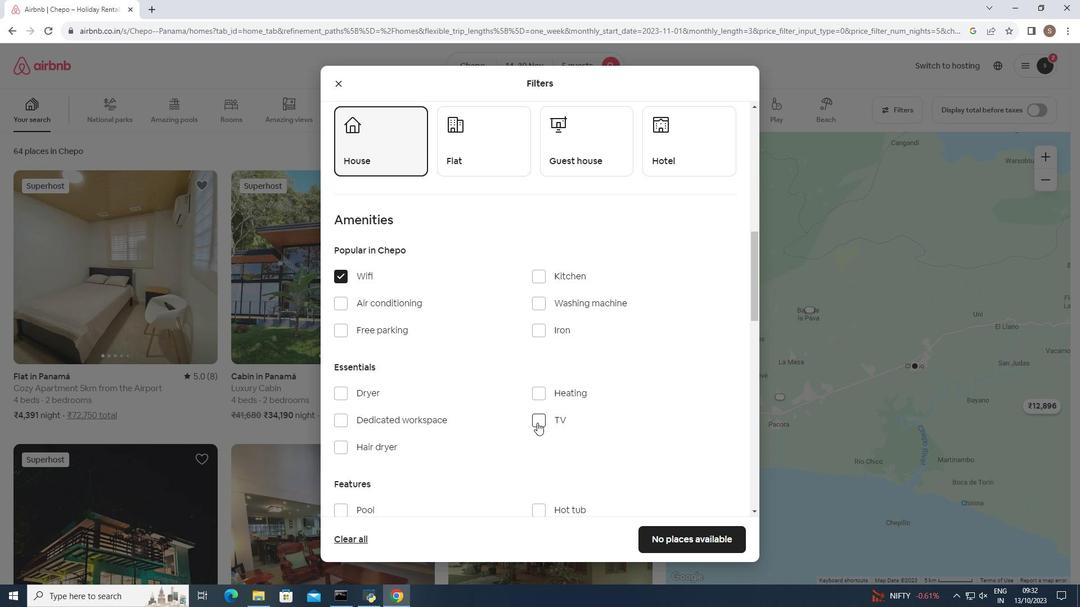 
Action: Mouse moved to (454, 359)
Screenshot: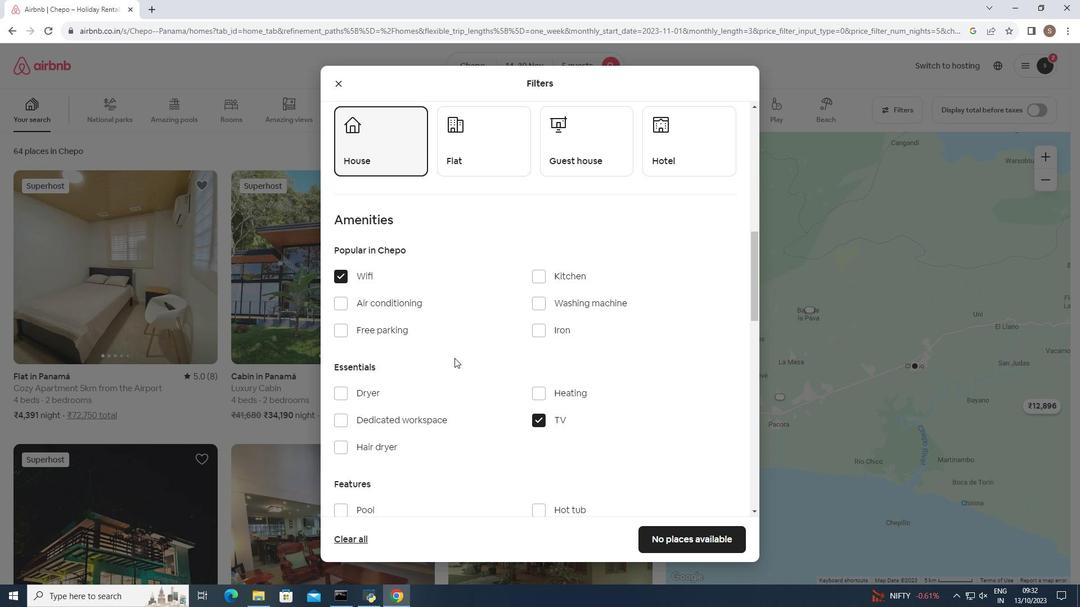 
Action: Mouse scrolled (454, 358) with delta (0, 0)
Screenshot: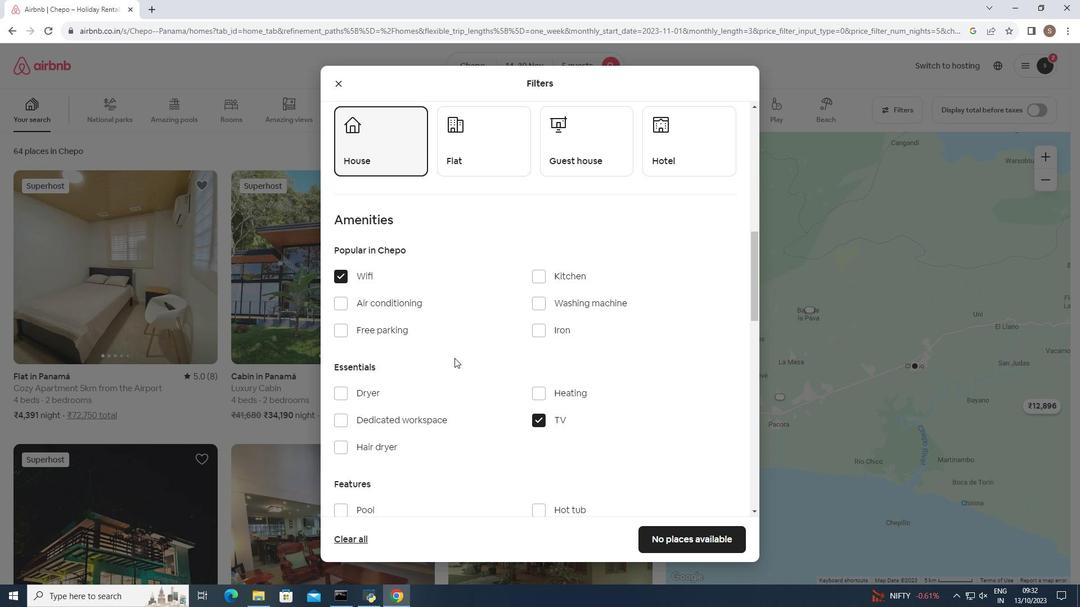 
Action: Mouse moved to (454, 348)
Screenshot: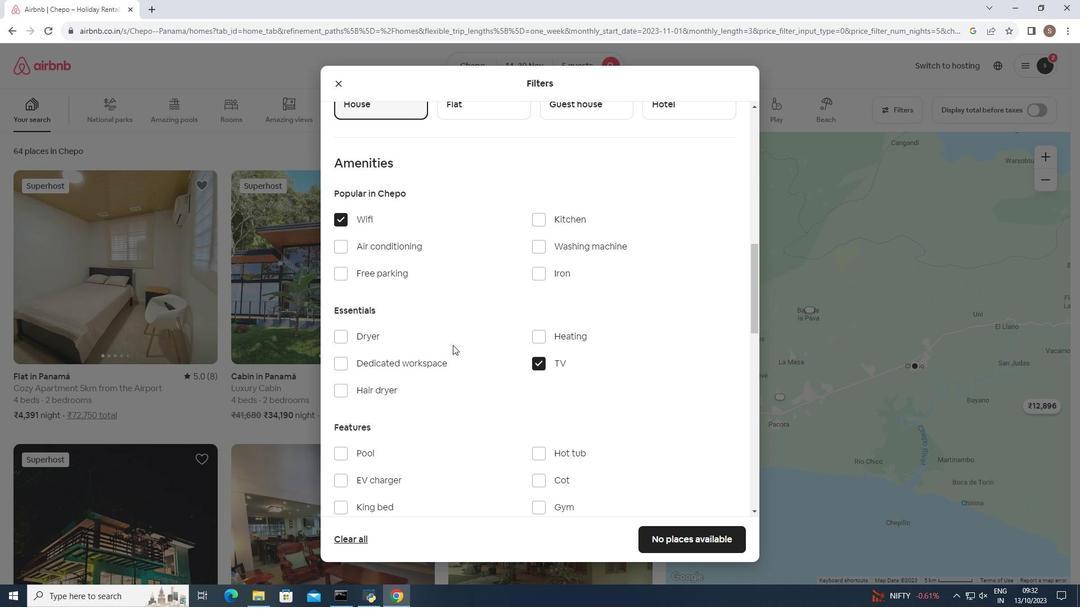 
Action: Mouse scrolled (454, 347) with delta (0, 0)
Screenshot: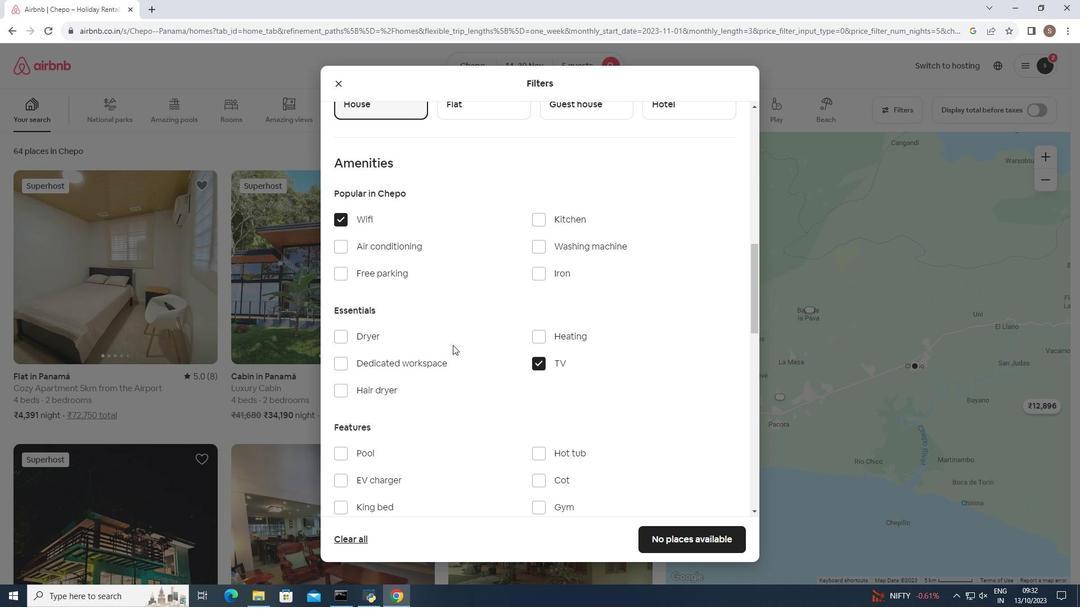 
Action: Mouse moved to (451, 340)
Screenshot: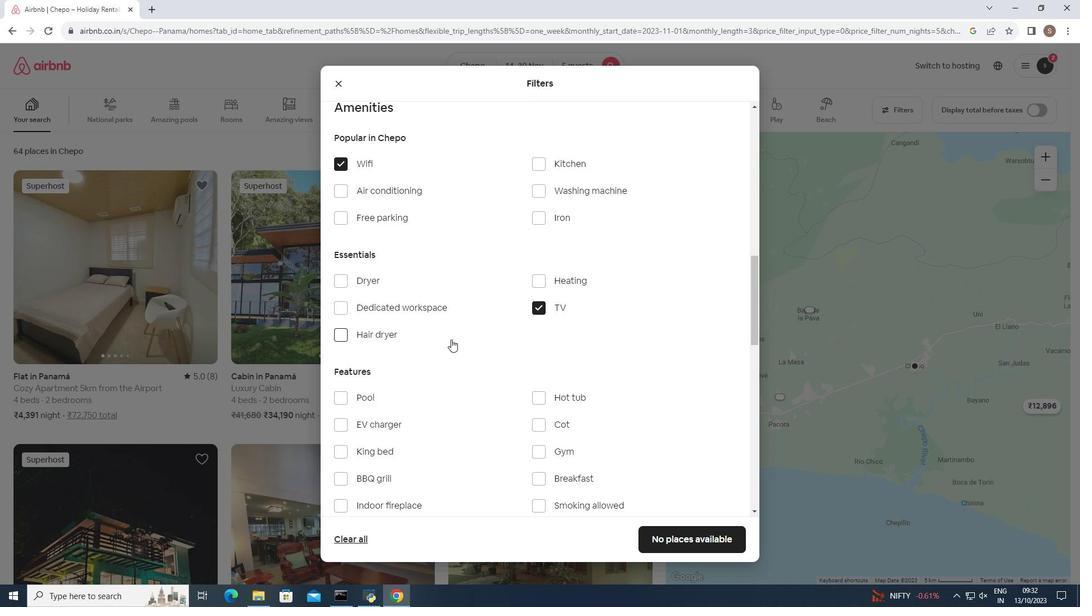 
Action: Mouse scrolled (451, 339) with delta (0, 0)
Screenshot: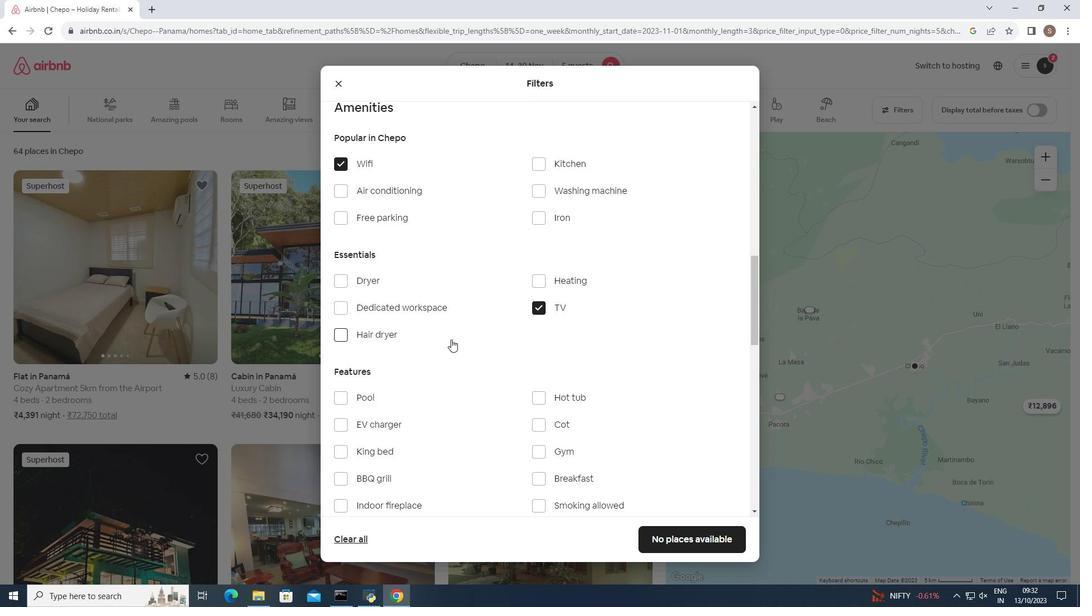 
Action: Mouse moved to (343, 157)
Screenshot: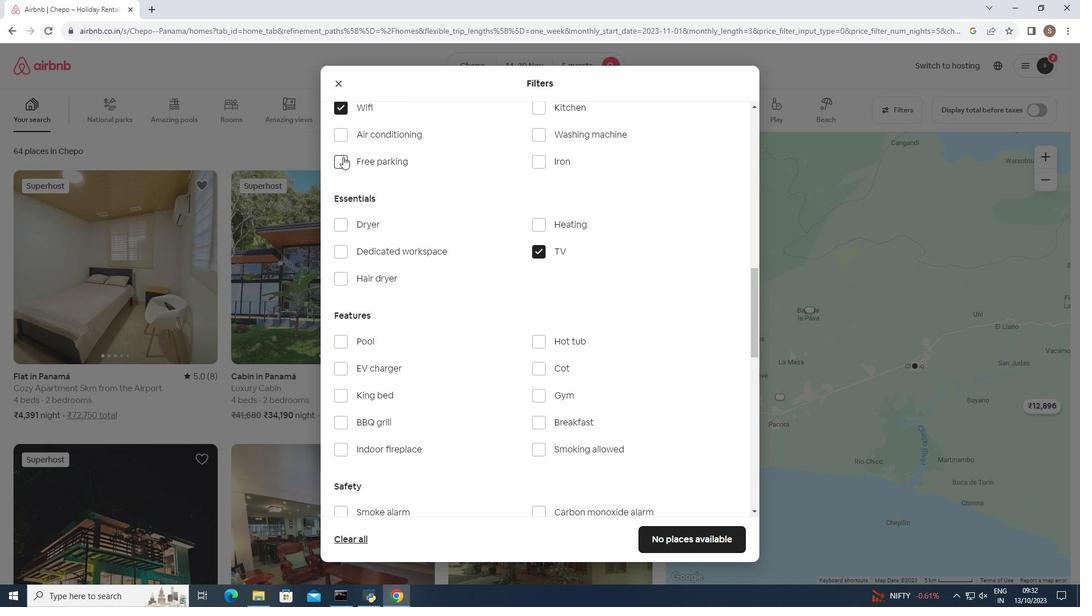 
Action: Mouse pressed left at (343, 157)
Screenshot: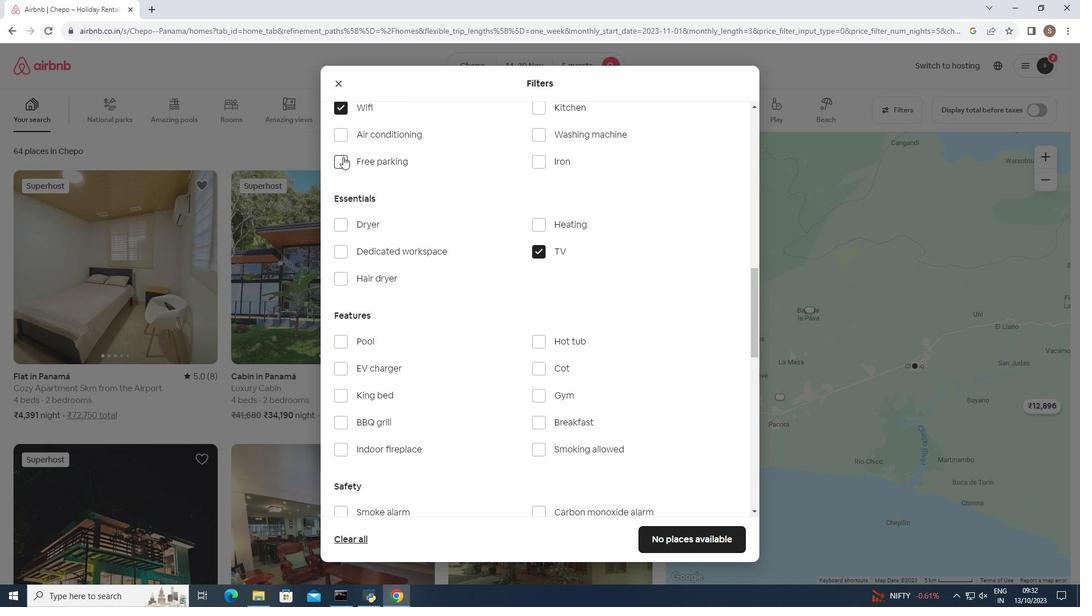 
Action: Mouse moved to (384, 314)
Screenshot: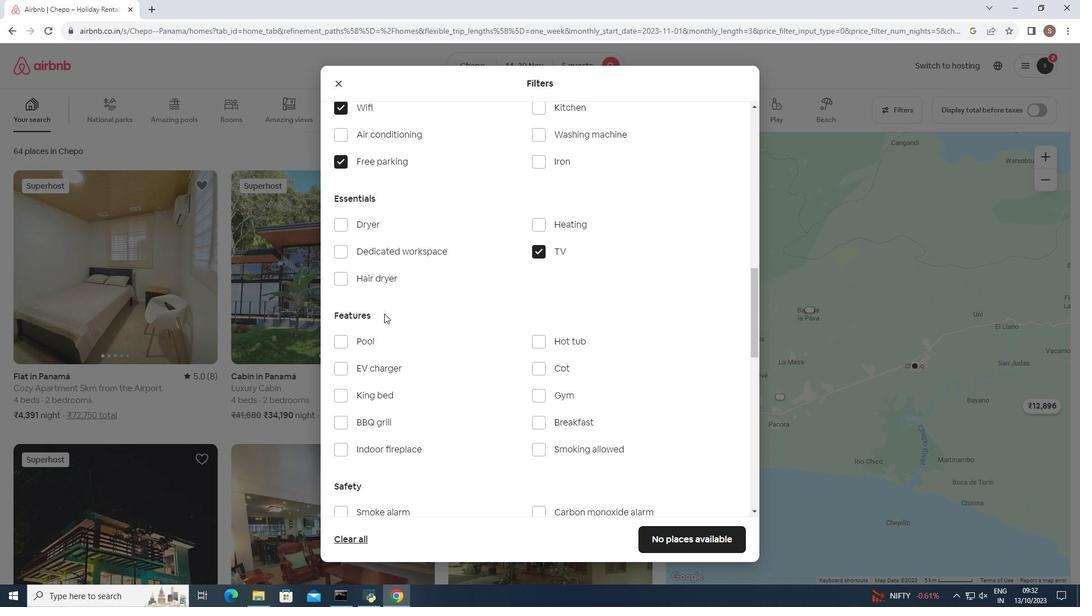 
Action: Mouse scrolled (384, 313) with delta (0, 0)
Screenshot: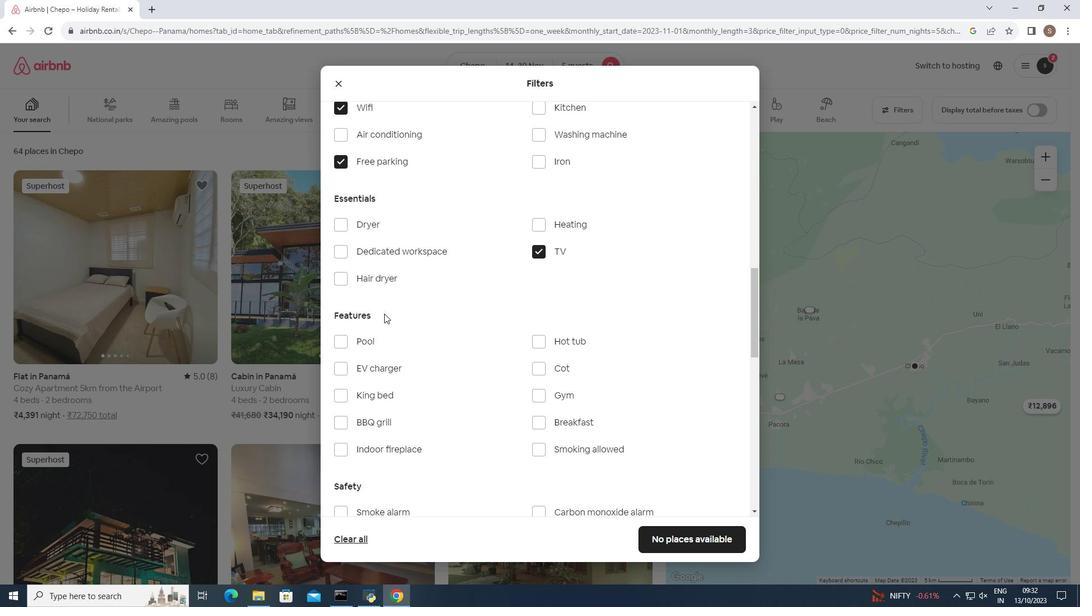 
Action: Mouse moved to (543, 336)
Screenshot: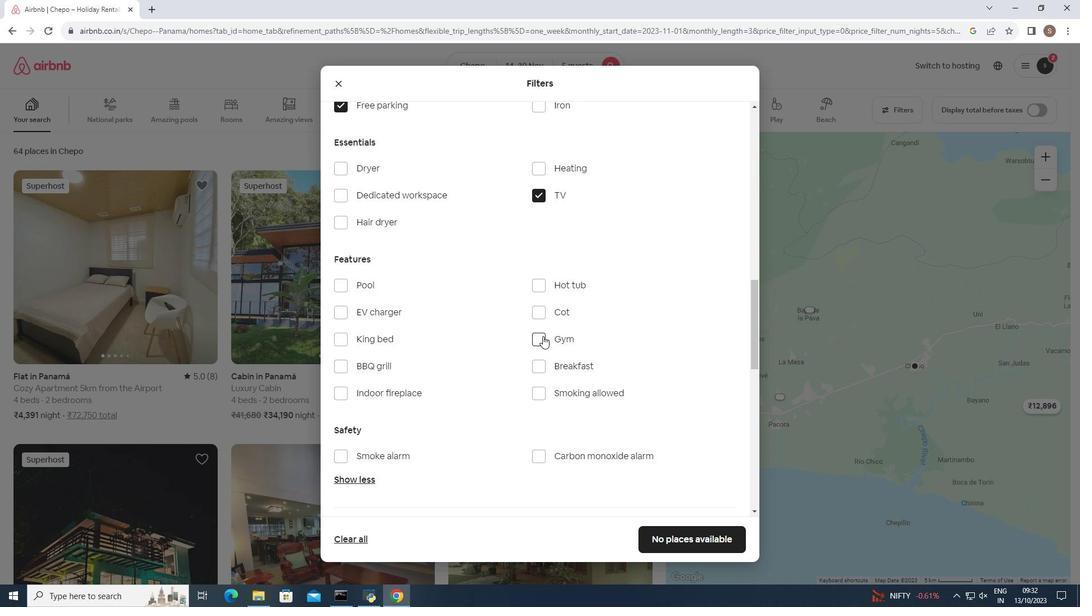 
Action: Mouse pressed left at (543, 336)
Screenshot: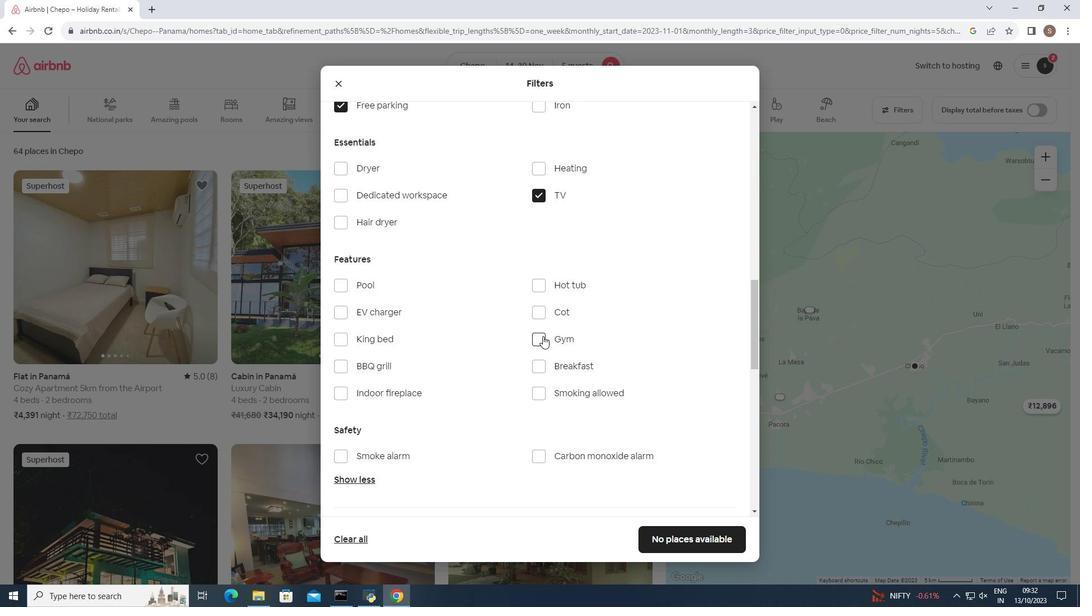 
Action: Mouse moved to (541, 368)
Screenshot: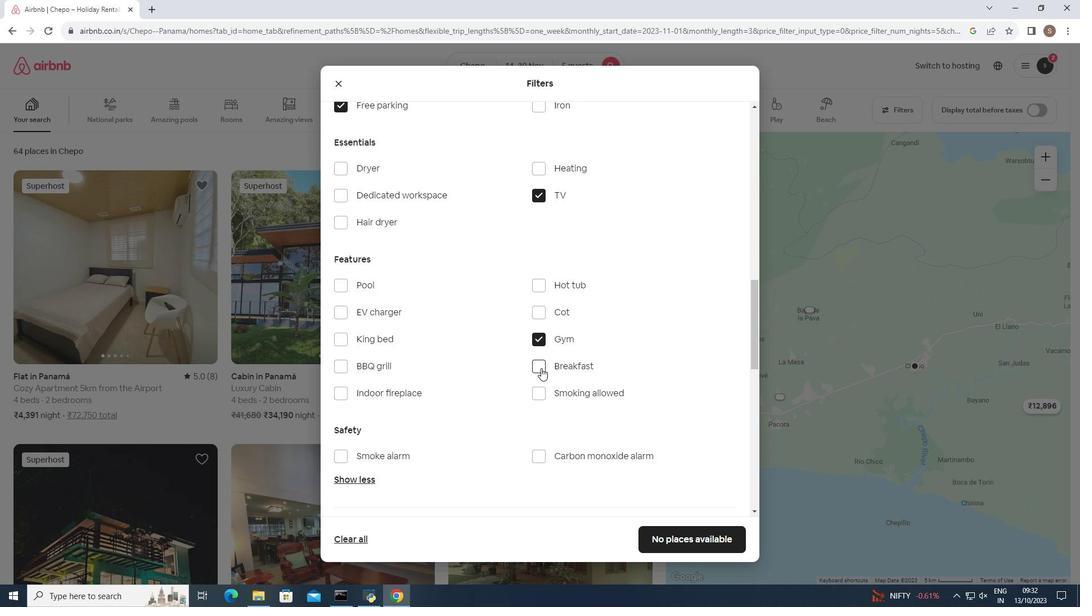 
Action: Mouse pressed left at (541, 368)
Screenshot: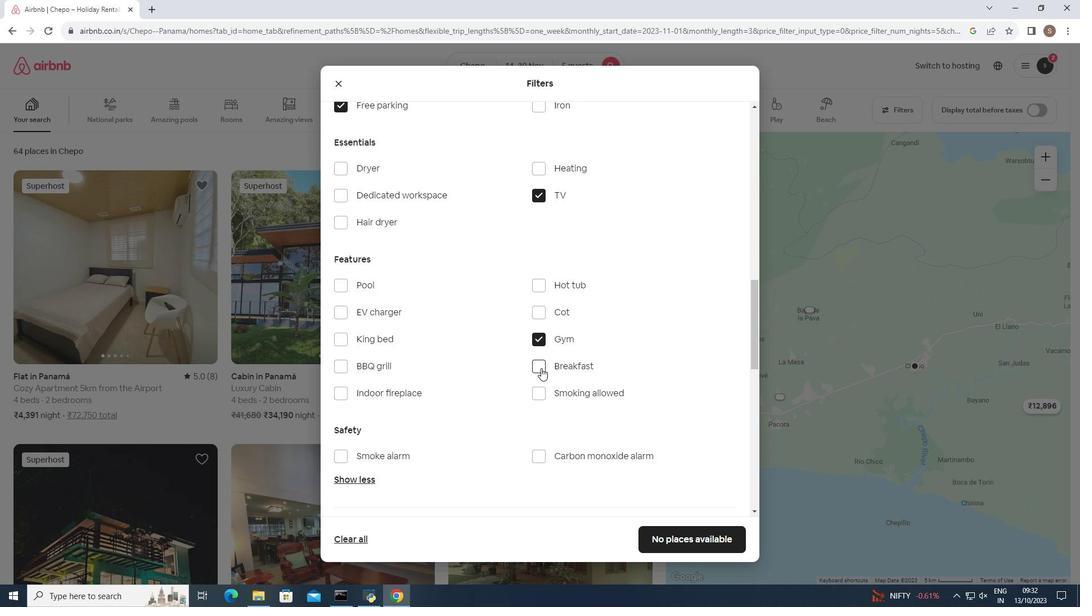 
Action: Mouse moved to (678, 545)
Screenshot: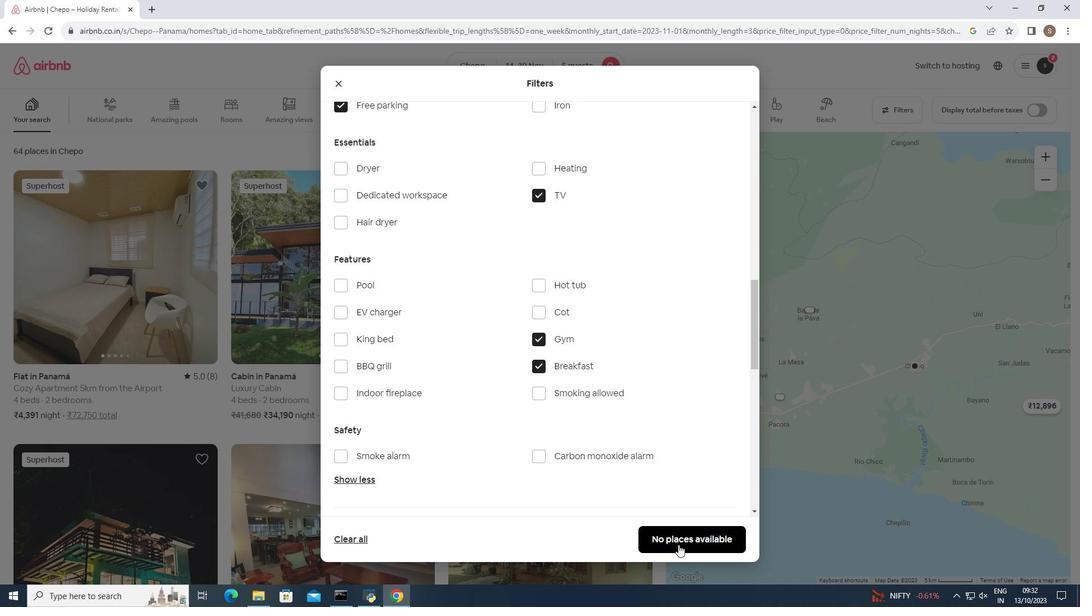 
Action: Mouse pressed left at (678, 545)
Screenshot: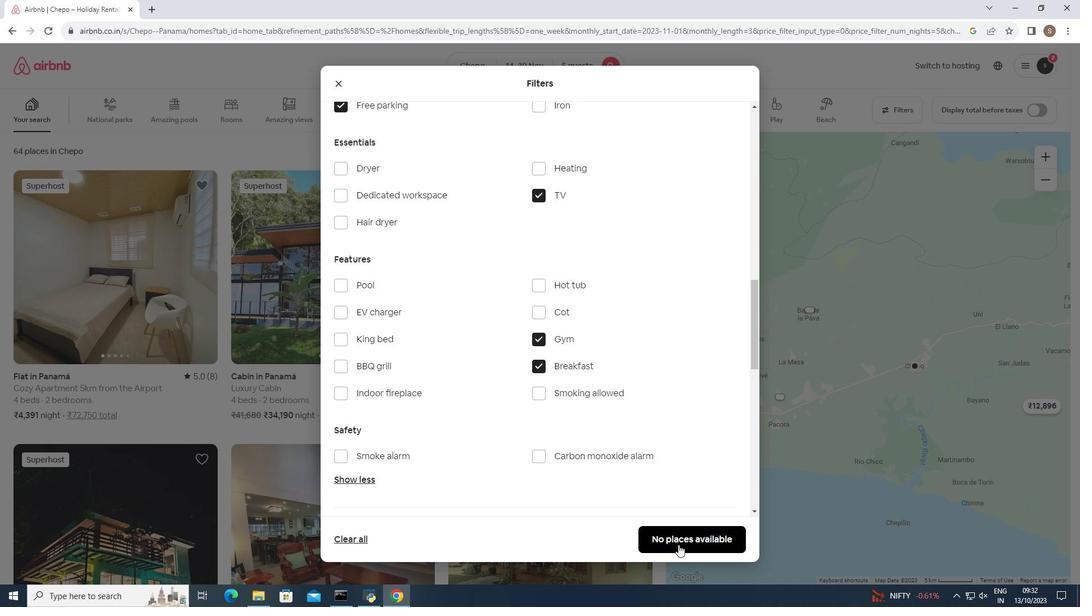 
Action: Mouse moved to (278, 356)
Screenshot: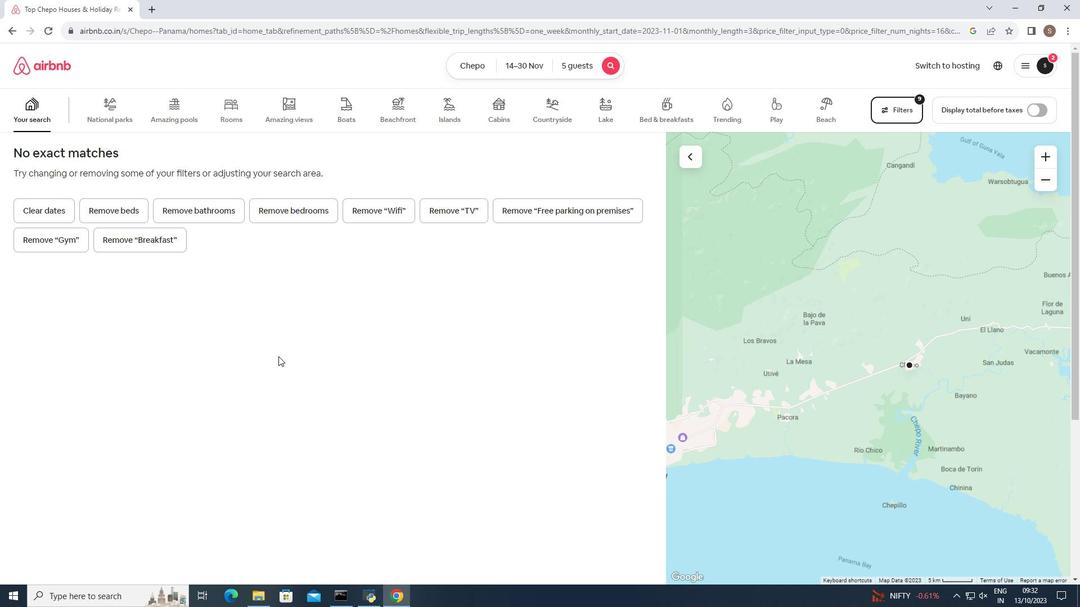 
